 Task: Â Create video slideshow from images.
Action: Mouse moved to (905, 631)
Screenshot: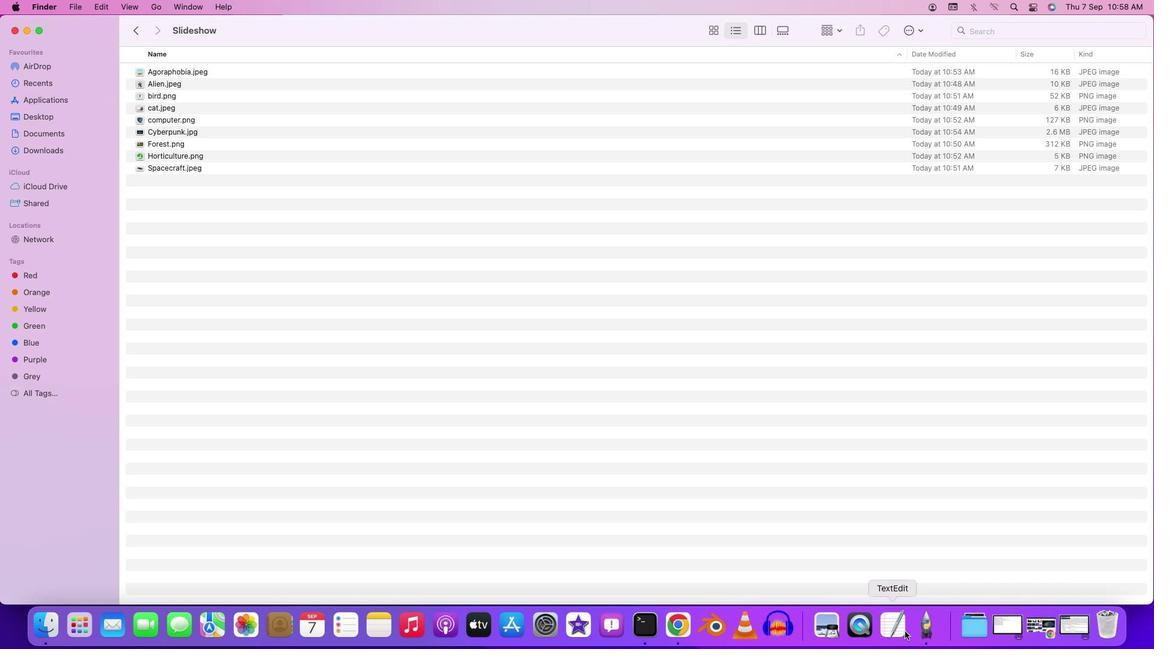 
Action: Mouse pressed left at (905, 631)
Screenshot: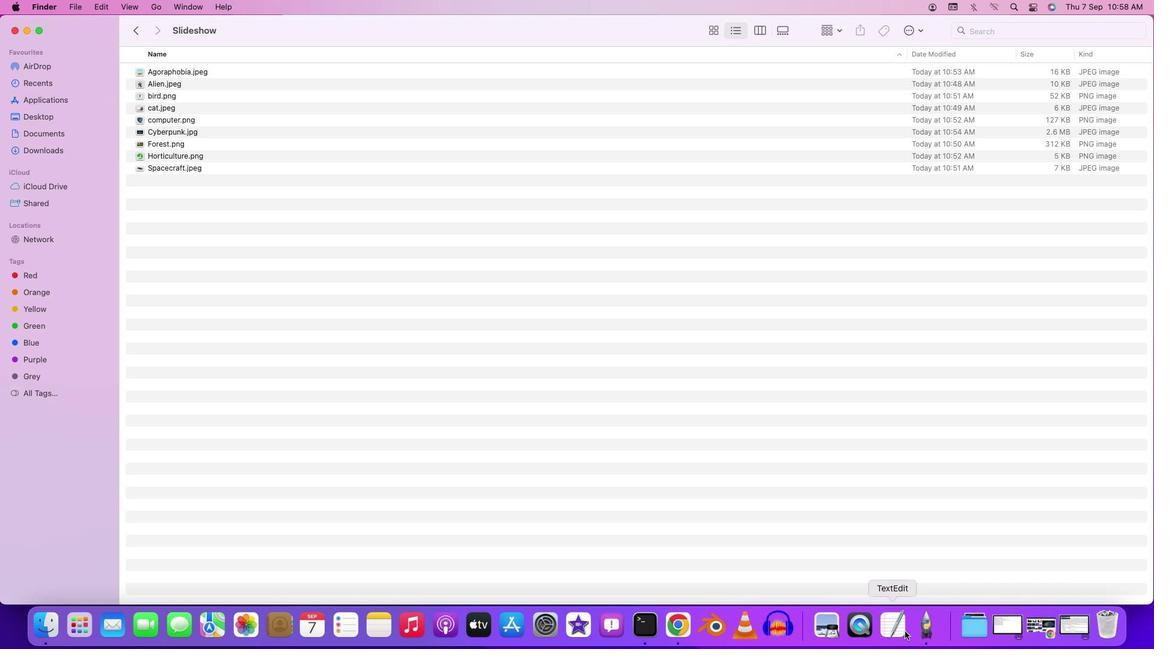 
Action: Mouse moved to (476, 346)
Screenshot: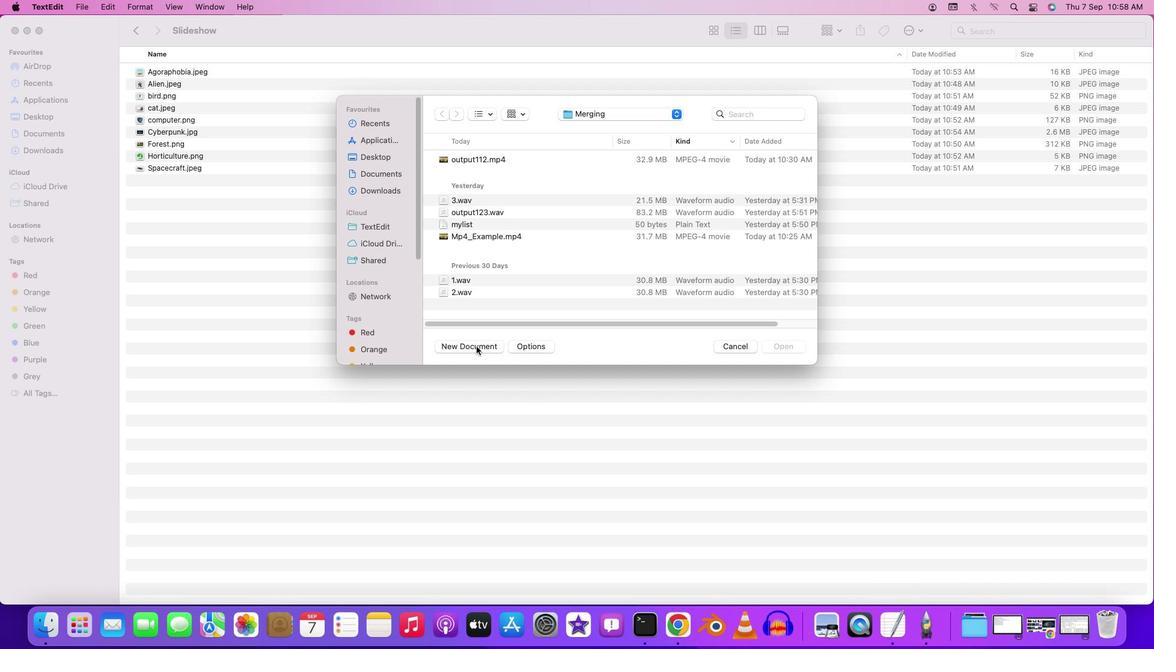 
Action: Mouse pressed left at (476, 346)
Screenshot: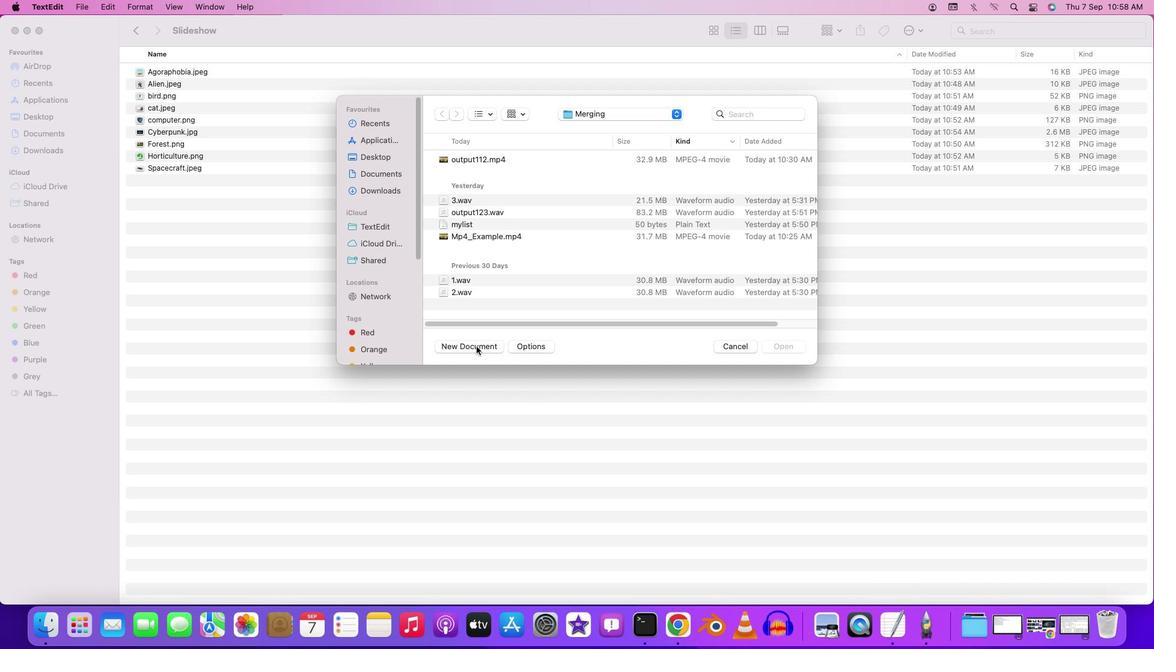 
Action: Mouse moved to (204, 55)
Screenshot: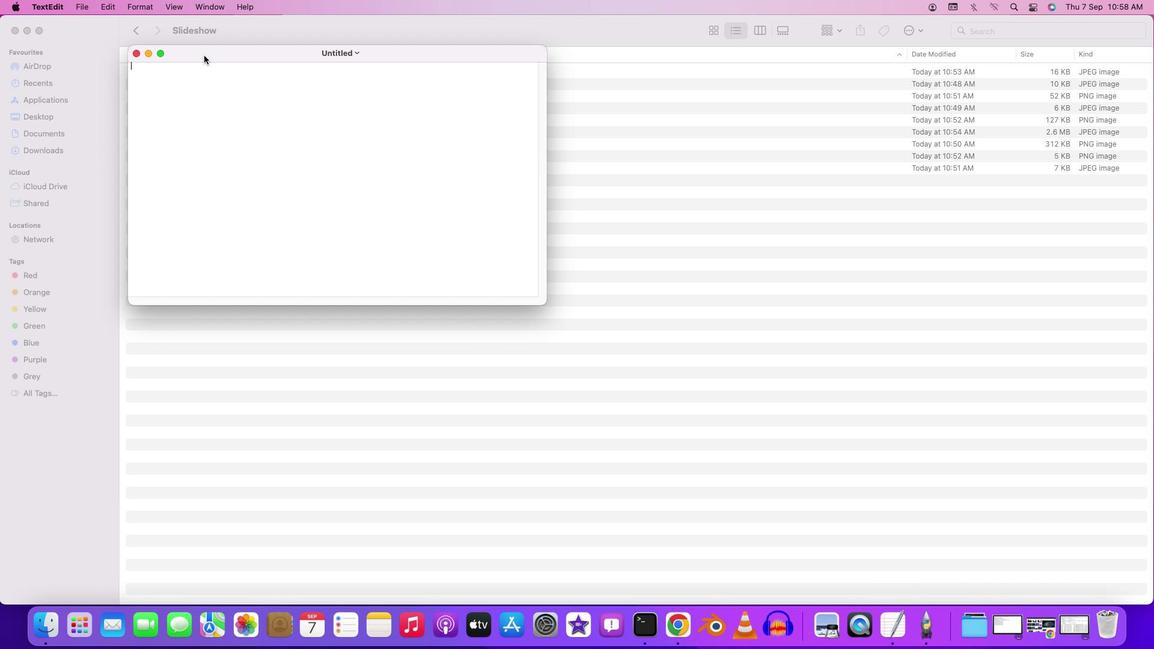 
Action: Mouse pressed left at (204, 55)
Screenshot: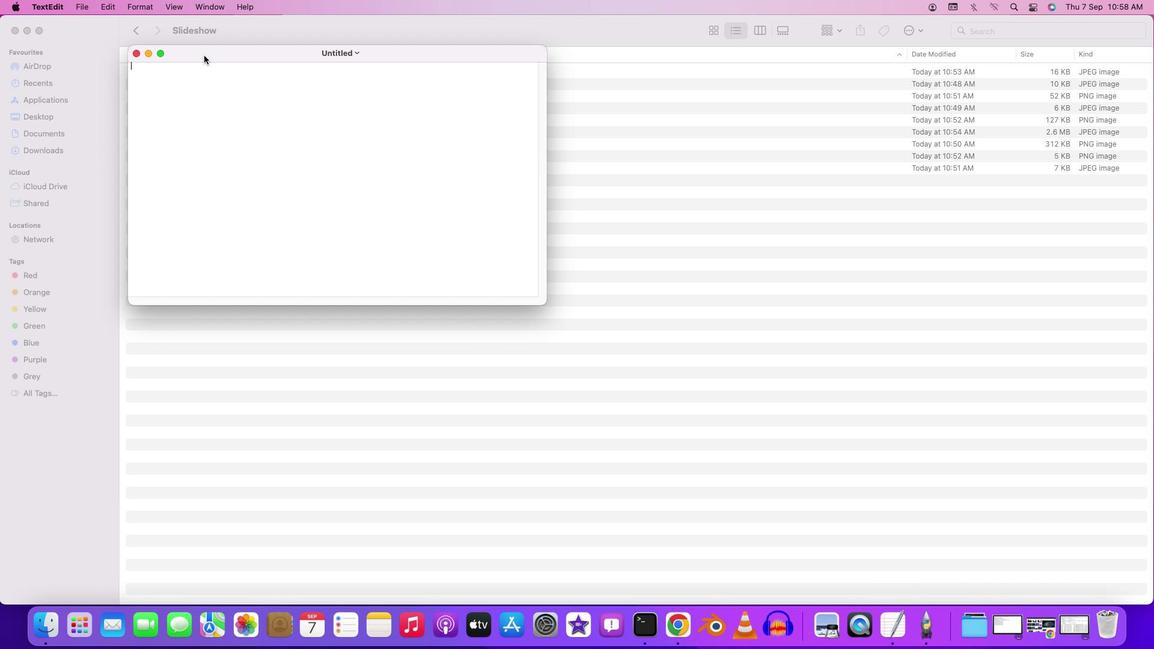 
Action: Mouse moved to (380, 134)
Screenshot: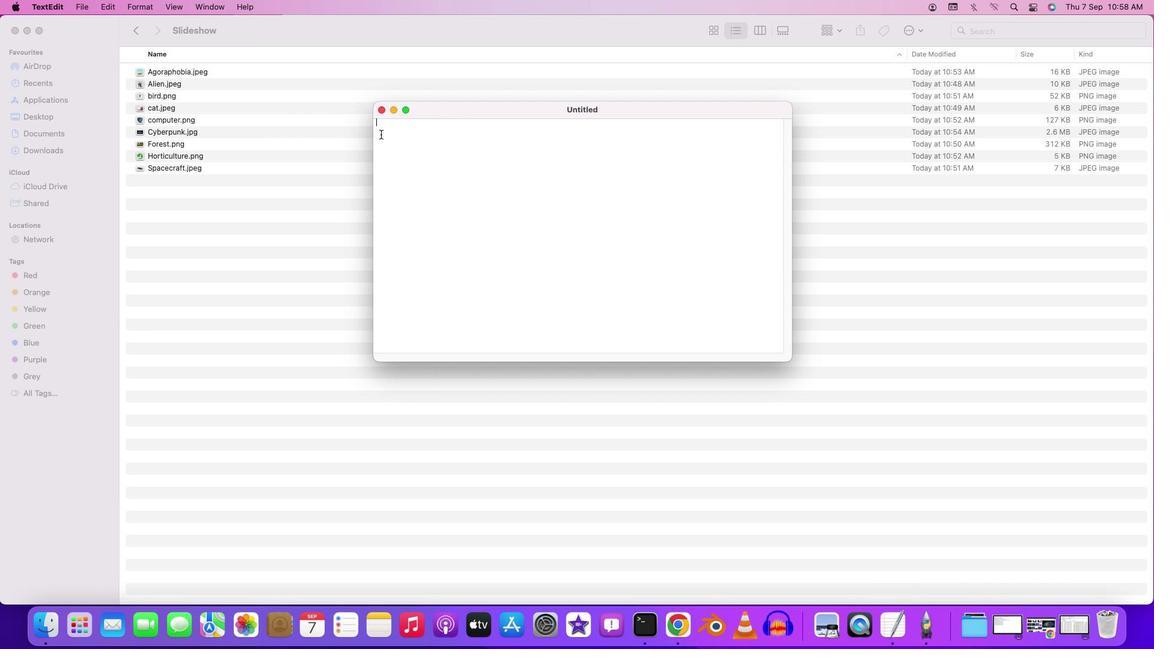 
Action: Key pressed 'f''i''l''e'Key.spaceKey.backspaceKey.backspaceKey.backspaceKey.backspaceKey.backspace'f''i''l''e'Key.rightKey.space"'"Key.shift'A''g''o''r''a''p''h''o''b''i''a''.''j''p''e''g'"'"Key.enter'f'Key.backspace'f''u''r''a''t'Key.backspaceKey.backspaceKey.backspaceKey.backspaceKey.backspace'd''u''r''a''t''i''o''n'Key.space'3'Key.enter'f''i''l''r'Key.backspace'e'Key.rightKey.space"'"Key.shift'A''l''i''e''n''.''j''p''e''g'Key.enter'd''u''r''a''t''i''o''n'Key.rightKey.space'2'Key.upKey.leftKey.upKey.leftKey.leftKey.leftKey.leftKey.leftKey.leftKey.leftKey.leftKey.backspace'd'Key.downKey.rightKey.rightKey.downKey.downKey.rightKey.rightKey.enter'b''i''r''d''.''p'Key.backspaceKey.backspaceKey.backspaceKey.backspaceKey.backspaceKey.backspace'b''i''r''d'Key.right'.''p''n''g'Key.enter'd''u''r''a''t''i''o''n''1'Key.backspaceKey.space'1'Key.enter'c''a''t''.''j''p''e''g'Key.enter'd''u''r''a''t''i''o''n'Key.rightKey.space'4'Key.enter'c''o''m''p''u''t''e''r''.''p''n''g'Key.enter'd''u''r''a''t''i''o''n'Key.space'3'Key.enterKey.shift'C''y''b''e''r''p''u''n''k''.''j''p''g'Key.space'4'Key.enter'd''u''r''a''t''i''o''n'Key.space'3'Key.enterKey.shift'F''o''r''e''s''t''.''p''n''g'Key.space'1'Key.enterKey.backspaceKey.backspaceKey.enter'd''u''r''a''t''i''o''n'Key.space'1'Key.enterKey.shift'h'Key.backspaceKey.shift'H''o''r''t''i''c''u''l''t''u''r''e''.''p''n''g'Key.enter'd''u''r''a''t''i''o''n'Key.space'3'Key.enterKey.shift'S''p''a''c''e''c''r''a''f''t''.''j''p''e''g'Key.enterKey.upKey.rightKey.backspace's'Key.upKey.backspace'd'Key.upKey.backspace'h'Key.upKey.backspace'd'Key.upKey.backspace'f'Key.upKey.backspace'd'Key.upKey.backspace'c'Key.upKey.backspace'd'Key.upKey.backspace'c'Key.upKey.upKey.backspace'c'Key.upKey.backspace'd'Key.upKey.rightKey.rightKey.rightKey.rightKey.rightKey.rightKey.downKey.downKey.downKey.downKey.downKey.upKey.upKey.upKey.upKey.upKey.upKey.leftKey.leftKey.leftKey.leftKey.leftKey.leftKey.leftKey.spaceKey.left'f''i''l''e'Key.rightKey.downKey.upKey.backspaceKey.backspaceKey.backspaceKey.backspaceKey.backspaceKey.down'f''i''l''e'Key.rightKey.leftKey.spaceKey.downKey.downKey.leftKey.leftKey.leftKey.leftKey.left'f''i''l''e'Key.rightKey.leftKey.spaceKey.downKey.downKey.leftKey.leftKey.leftKey.leftKey.left'f''i''l''e'Key.rightKey.leftKey.spaceKey.downKey.downKey.leftKey.leftKey.leftKey.leftKey.left'f''i''l''e'Key.rightKey.leftKey.spaceKey.downKey.leftKey.downKey.leftKey.leftKey.leftKey.left'f''i''l''e'Key.rightKey.leftKey.spaceKey.downKey.downKey.leftKey.leftKey.leftKey.leftKey.left'f''i''l''e'Key.rightKey.leftKey.spaceKey.downKey.downKey.leftKey.leftKey.leftKey.leftKey.left'f''i''l''e'Key.spaceKey.leftKey.leftKey.leftKey.leftKey.backspace'f'Key.rightKey.rightKey.rightKey.backspaceKey.backspaceKey.backspace'i''l''e'Key.rightKey.upKey.upKey.upKey.upKey.upKey.upKey.upKey.upKey.upKey.upKey.upKey.up"'"Key.rightKey.rightKey.rightKey.rightKey.rightKey.rightKey.rightKey.right"'"Key.downKey.downKey.leftKey.leftKey.leftKey.leftKey.left"'"Key.rightKey.rightKey.rightKey.rightKey.rightKey.rightKey.rightKey.right"'"Key.downKey.downKey.downKey.leftKey.leftKey.leftKey.leftKey.upKey.left"'"Key.rightKey.rightKey.rightKey.rightKey.rightKey.rightKey.rightKey.rightKey.rightKey.rightKey.rightKey.rightKey.right"'"Key.backspaceKey.left"'"Key.downKey.downKey.leftKey.leftKey.leftKey.leftKey.left"'"Key.rightKey.rightKey.rightKey.rightKey.rightKey.rightKey.rightKey.rightKey.rightKey.rightKey.rightKey.rightKey.right"'"Key.rightKey.rightKey.backspaceKey.downKey.upKey.rightKey.rightKey.rightKey.rightKey.rightKey.rightKey.rightKey.rightKey.rightKey.rightKey.rightKey.rightKey.rightKey.leftKey.leftKey.backspaceKey.downKey.leftKey.leftKey.leftKey.leftKey.leftKey.down"'"Key.rightKey.rightKey.rightKey.rightKey.rightKey.rightKey.rightKey.rightKey.rightKey.right"'"Key.downKey.downKey.leftKey.leftKey.leftKey.leftKey.leftKey.leftKey.right"'"Key.rightKey.rightKey.rightKey.rightKey.rightKey.rightKey.rightKey.rightKey.rightKey.rightKey.rightKey.rightKey.rightKey.rightKey.rightKey.right"'"Key.downKey.downKey.leftKey.leftKey.leftKey.leftKey.left"'"Key.rightKey.rightKey.rightKey.rightKey.rightKey.rightKey.rightKey.rightKey.rightKey.rightKey.rightKey.rightKey.rightKey.rightKey.rightKey.rightKey.left"'"Key.downKey.upKey.rightKey.down'f''i''l''e'Key.rightKey.space"'"'s'Key.backspaceKey.backspaceKey.backspaceKey.backspaceKey.backspaceKey.backspaceKey.backspace'd''u''r''a''t''i''o''n'Key.rightKey.space'5'Key.enter'f''i''l''e'"'"Key.spaceKey.backspaceKey.backspaceKey.backspaceKey.backspaceKey.backspaceKey.backspace'f''i''l''e'Key.rightKey.space"'"'s''p''a''c''e''c''r''a''f''t''.''j''p''e''g'"'"
Screenshot: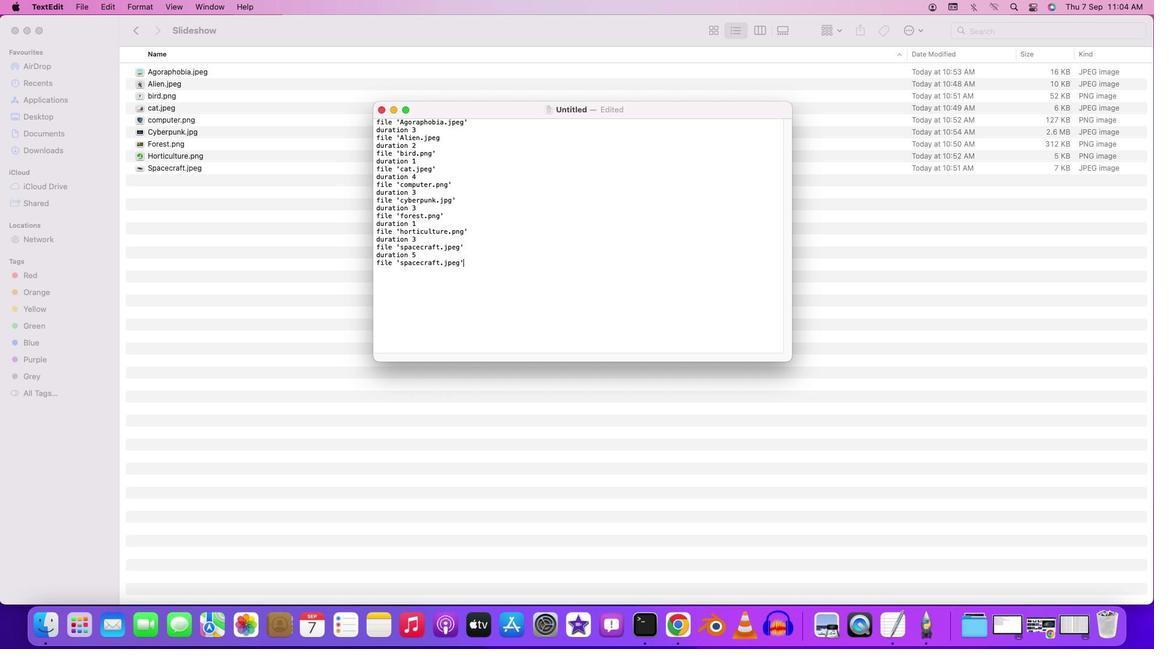 
Action: Mouse moved to (84, 12)
Screenshot: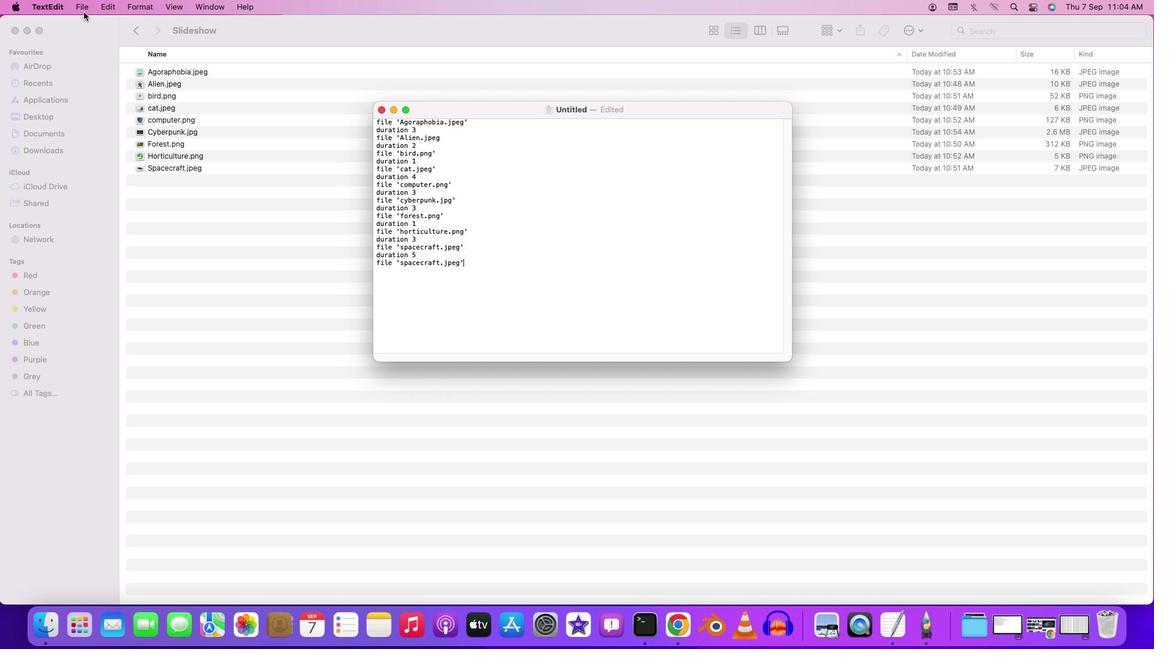 
Action: Mouse pressed left at (84, 12)
Screenshot: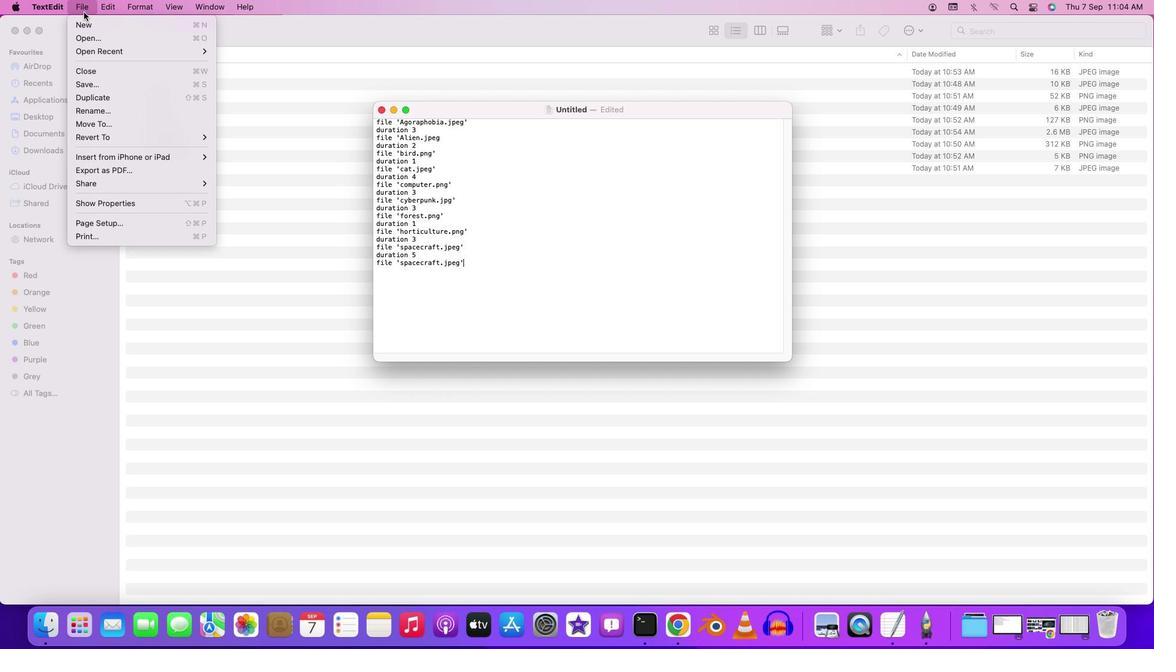 
Action: Mouse moved to (103, 83)
Screenshot: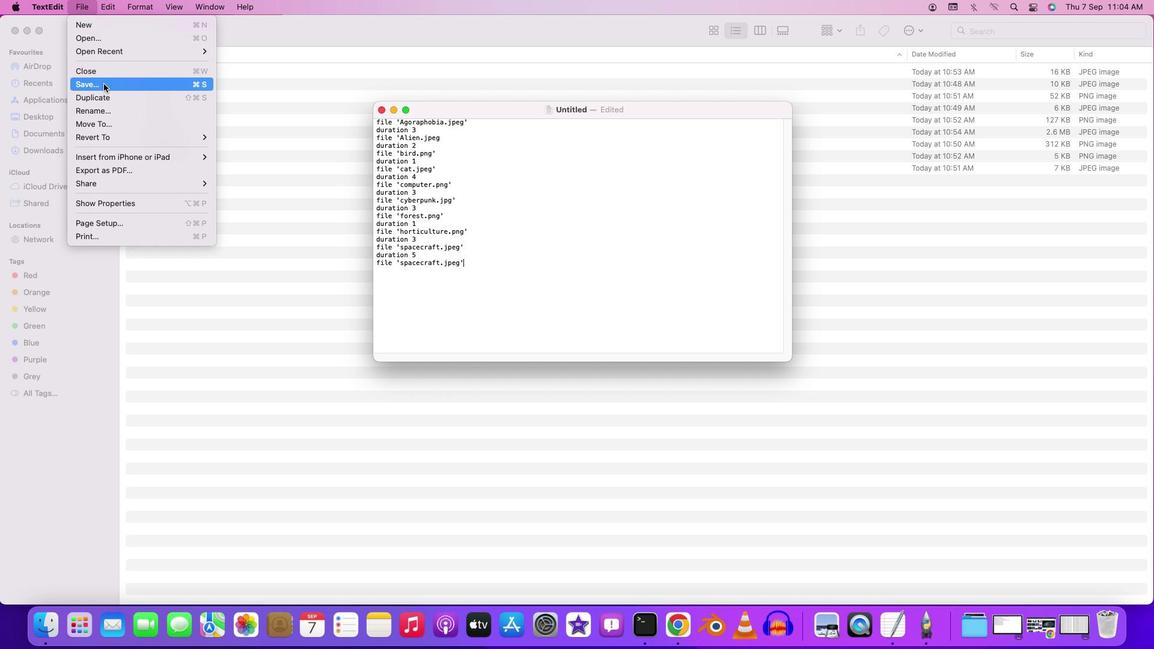 
Action: Mouse pressed left at (103, 83)
Screenshot: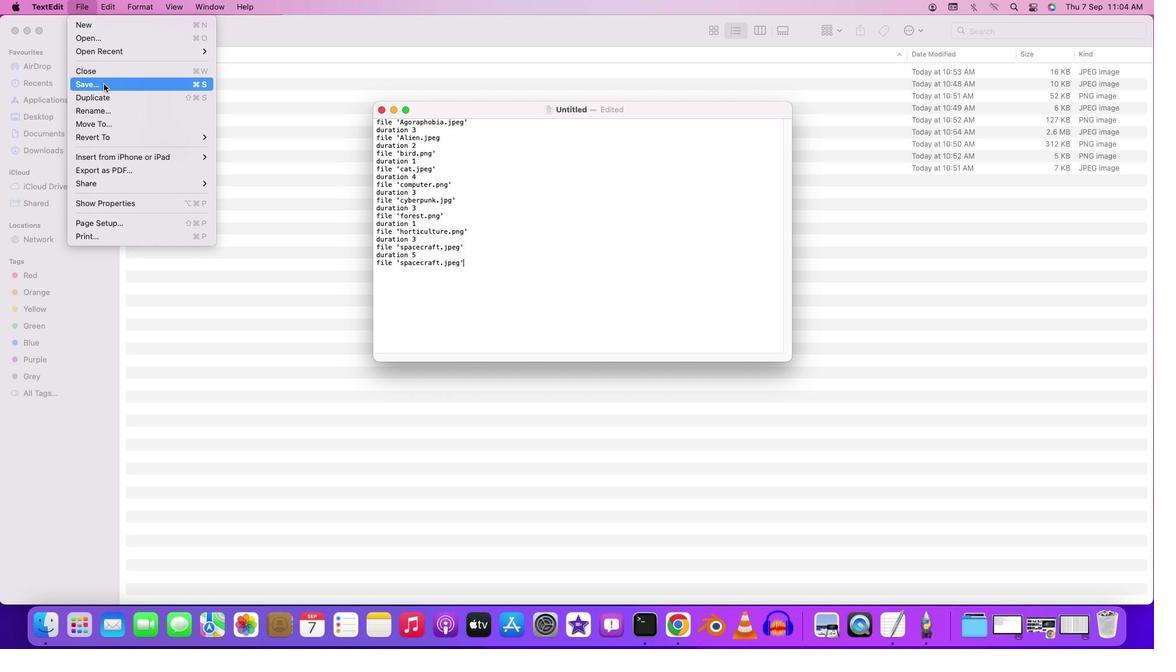 
Action: Mouse moved to (384, 165)
Screenshot: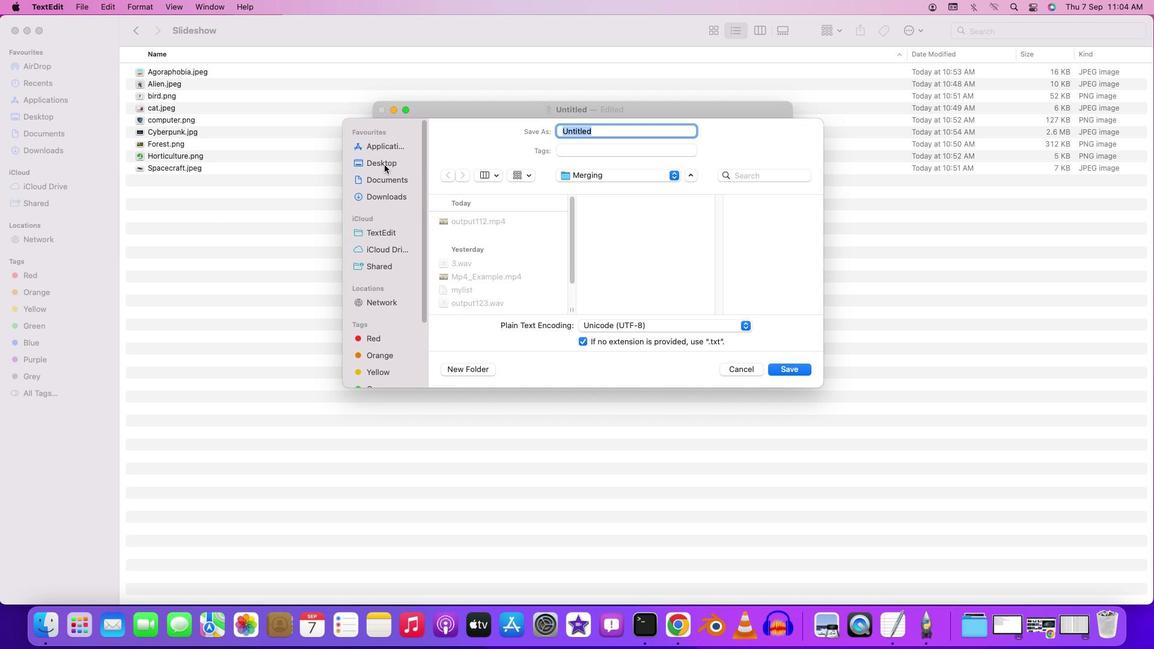 
Action: Mouse pressed left at (384, 165)
Screenshot: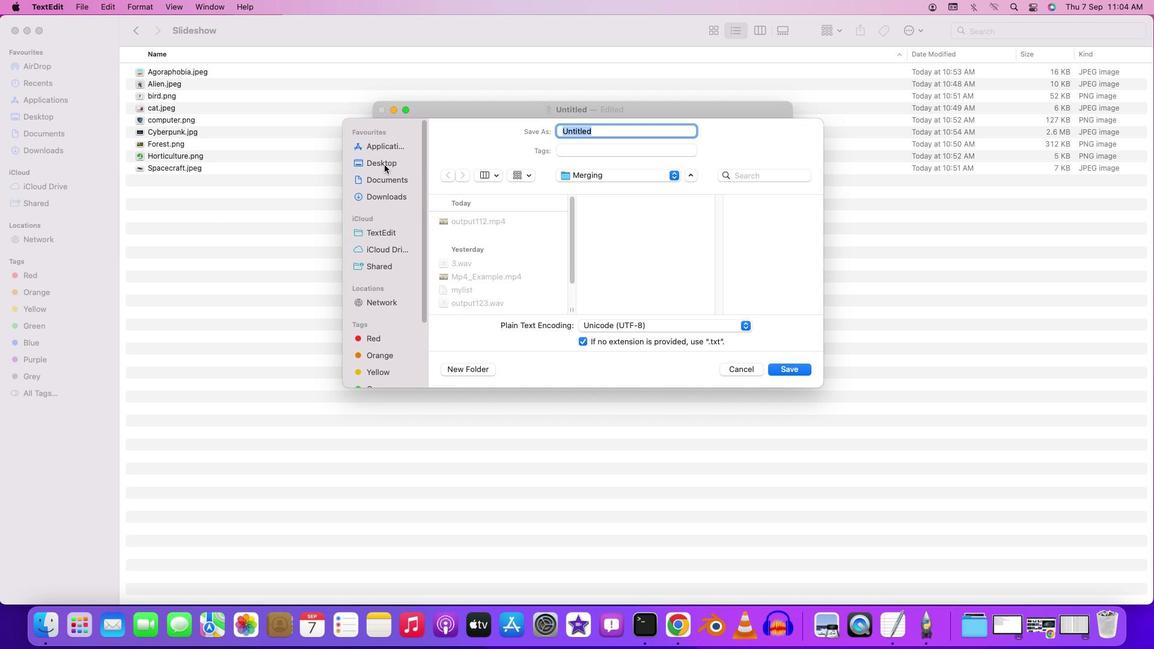 
Action: Mouse moved to (498, 262)
Screenshot: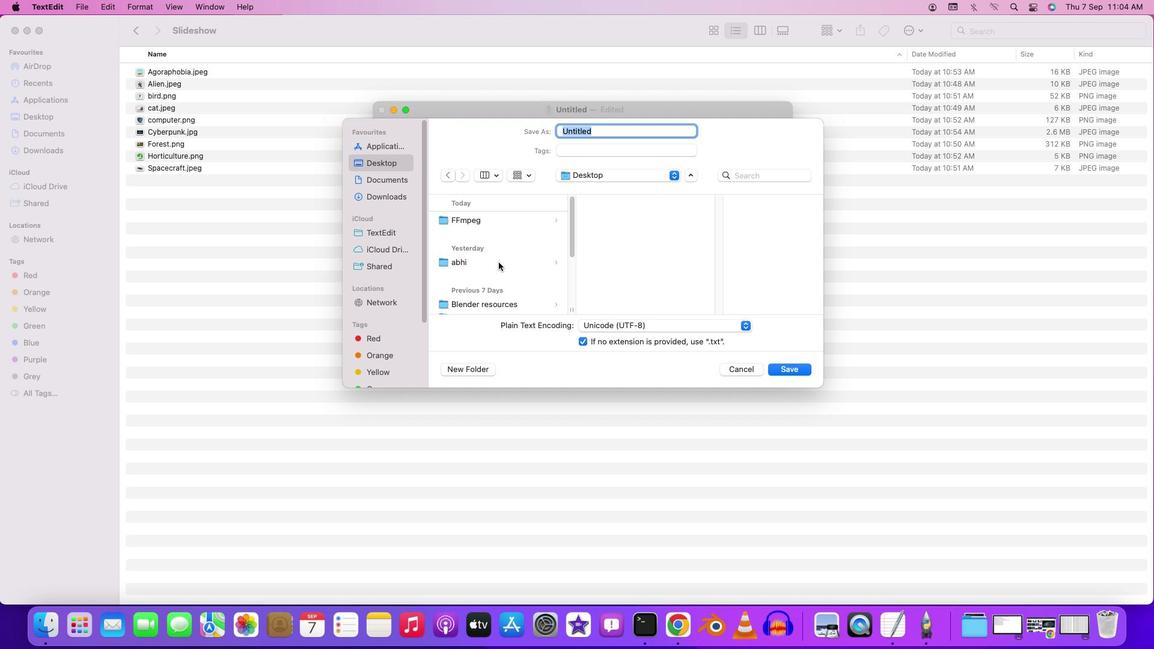 
Action: Mouse scrolled (498, 262) with delta (0, 0)
Screenshot: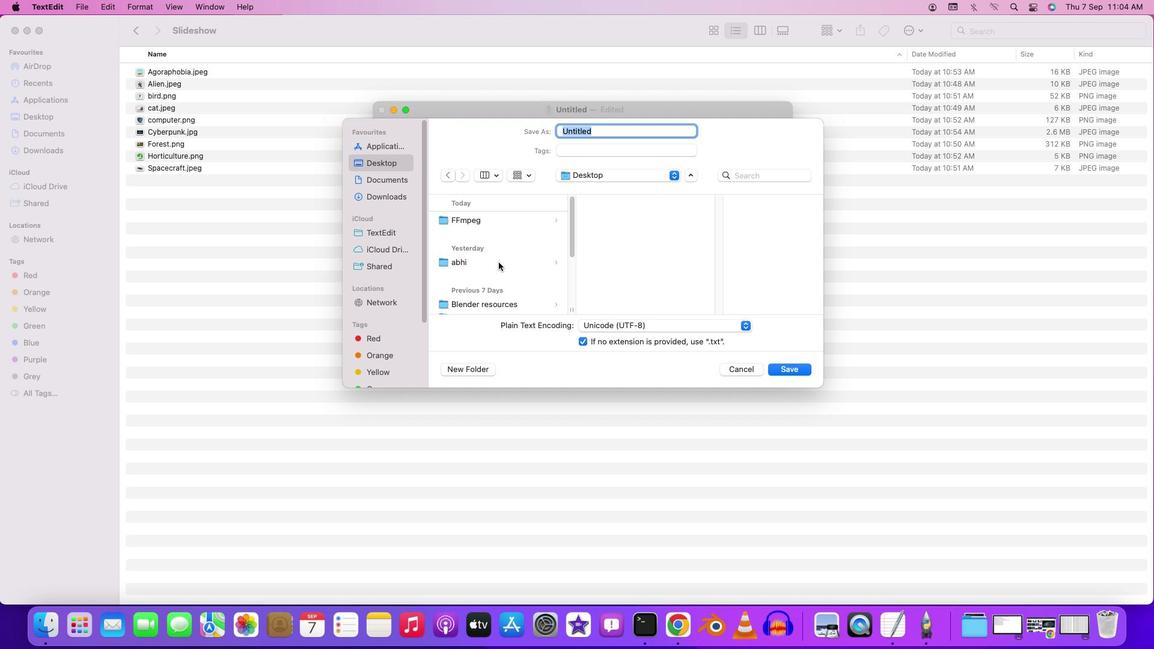 
Action: Mouse moved to (482, 222)
Screenshot: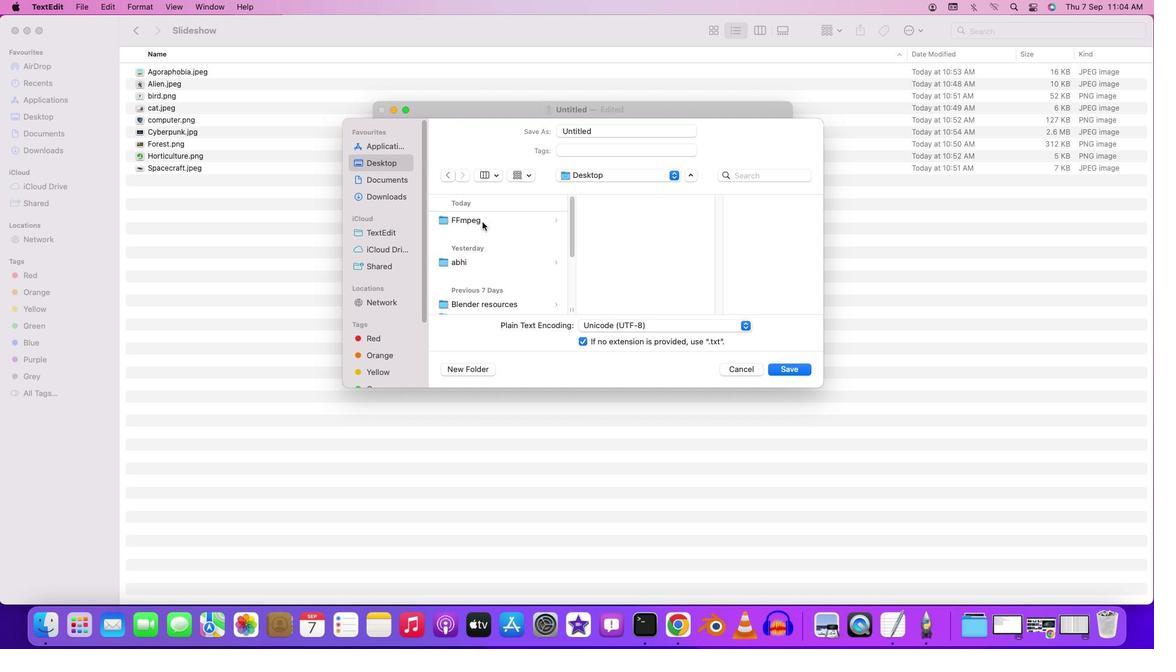 
Action: Mouse pressed left at (482, 222)
Screenshot: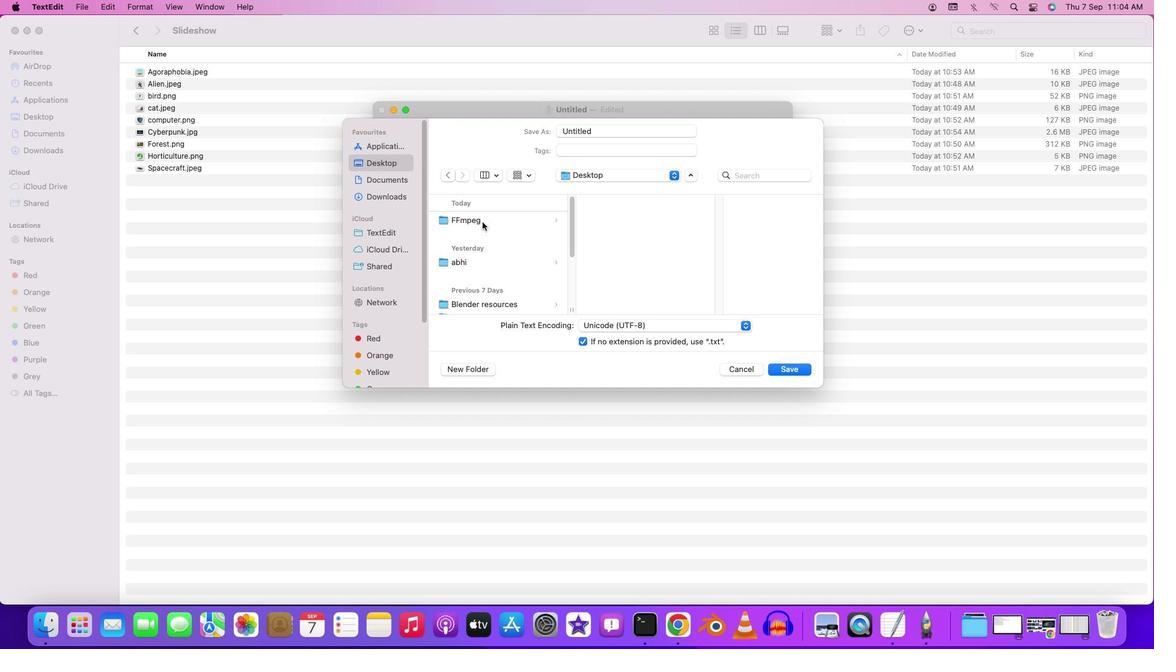 
Action: Mouse pressed left at (482, 222)
Screenshot: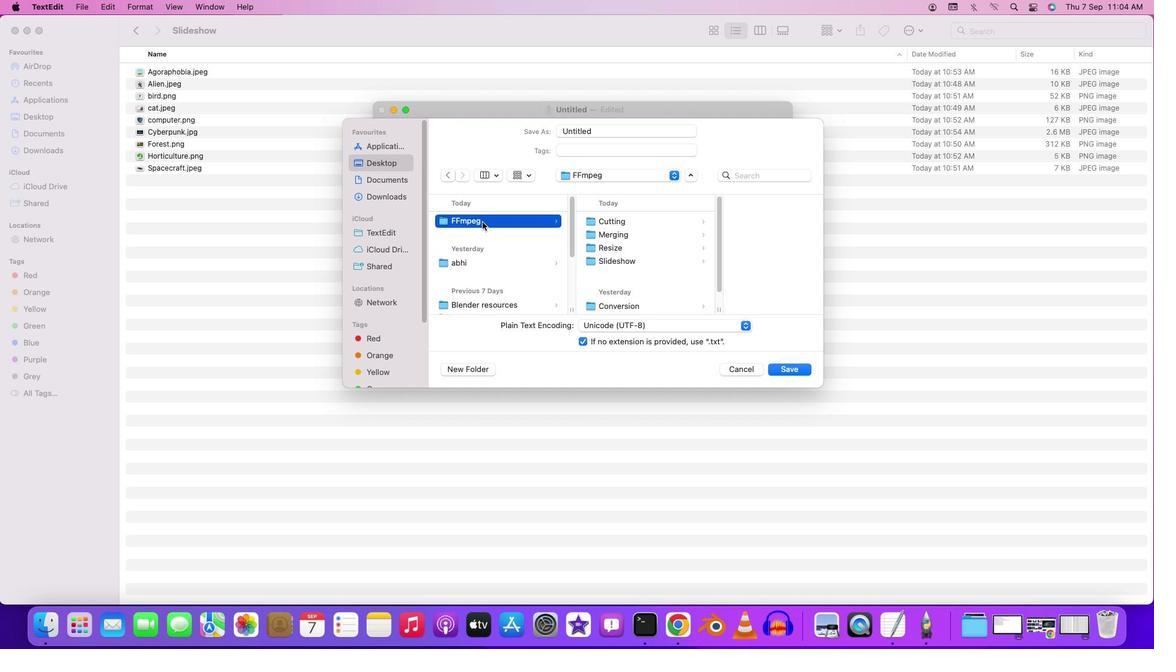 
Action: Mouse moved to (626, 260)
Screenshot: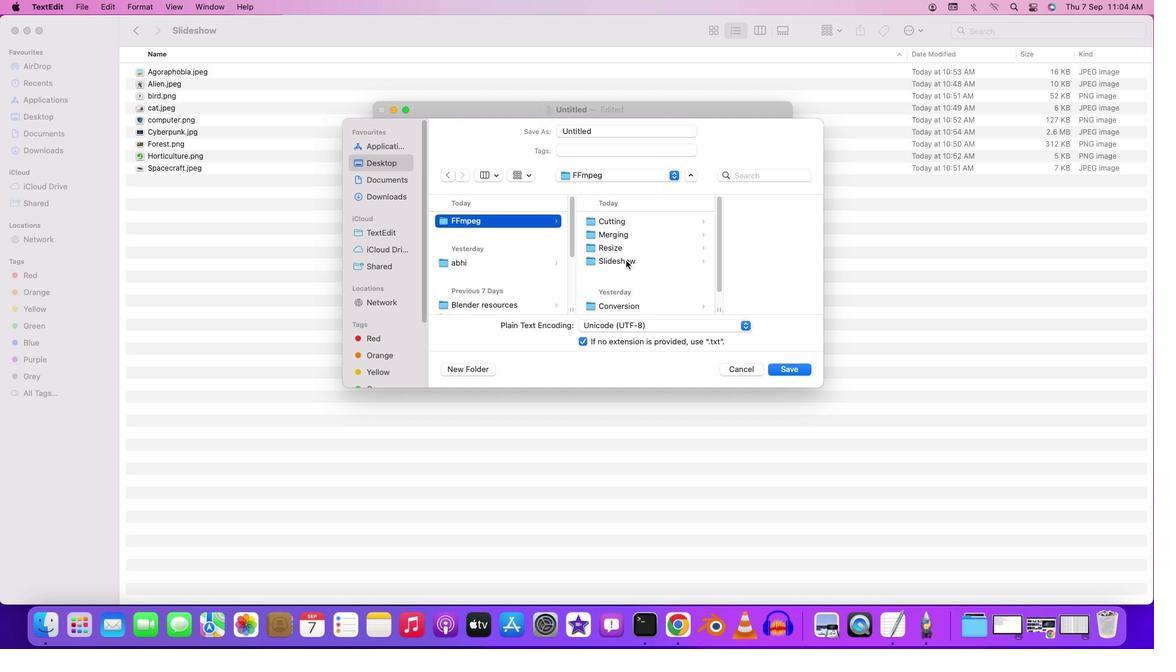 
Action: Mouse pressed left at (626, 260)
Screenshot: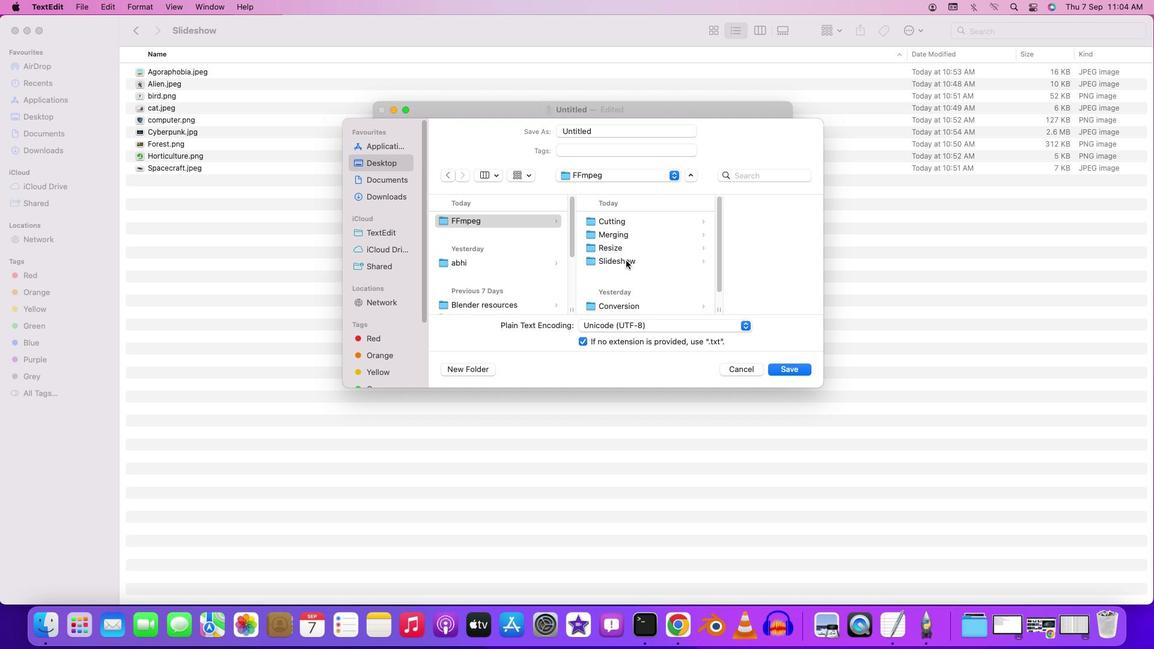 
Action: Mouse pressed left at (626, 260)
Screenshot: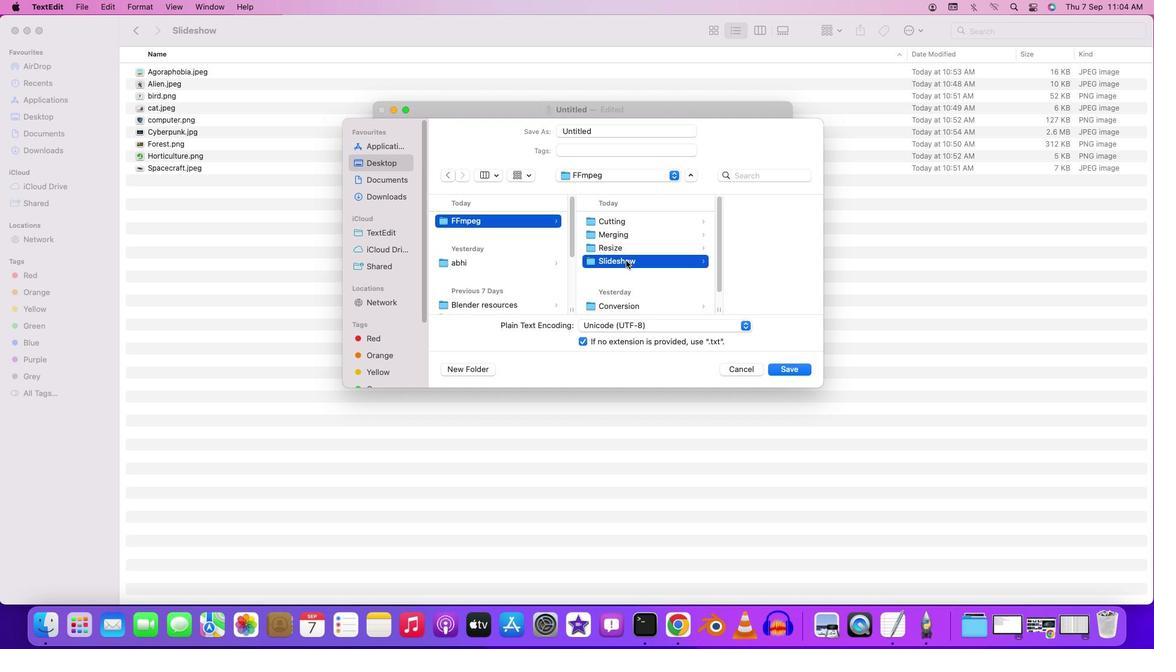 
Action: Mouse moved to (614, 137)
Screenshot: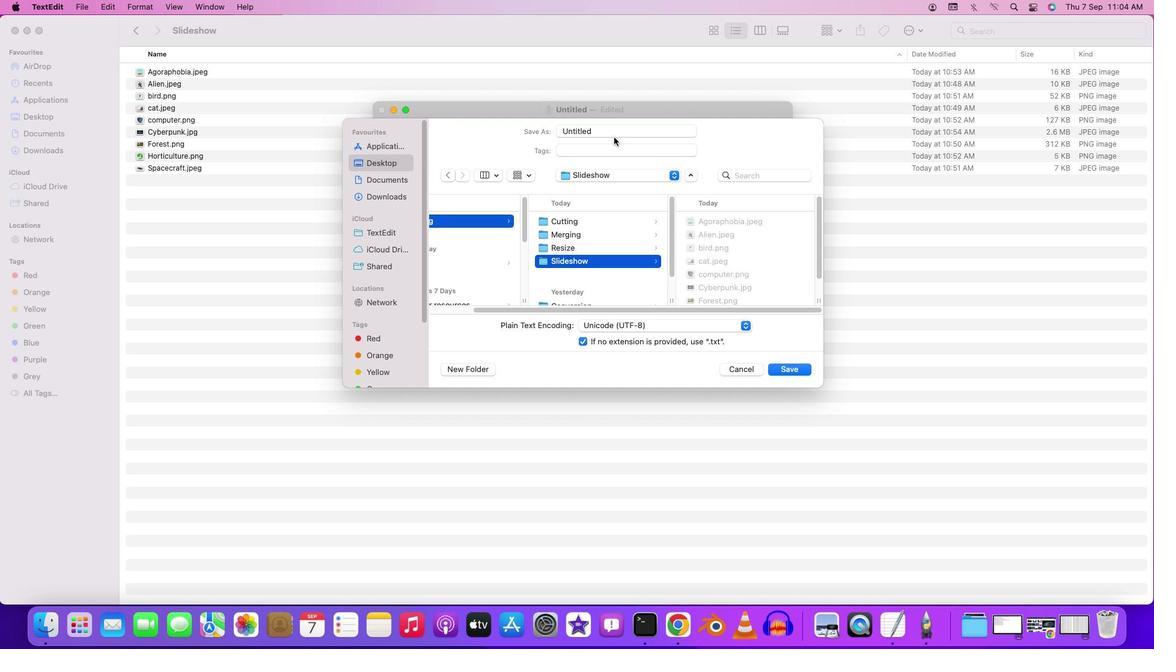
Action: Mouse pressed left at (614, 137)
Screenshot: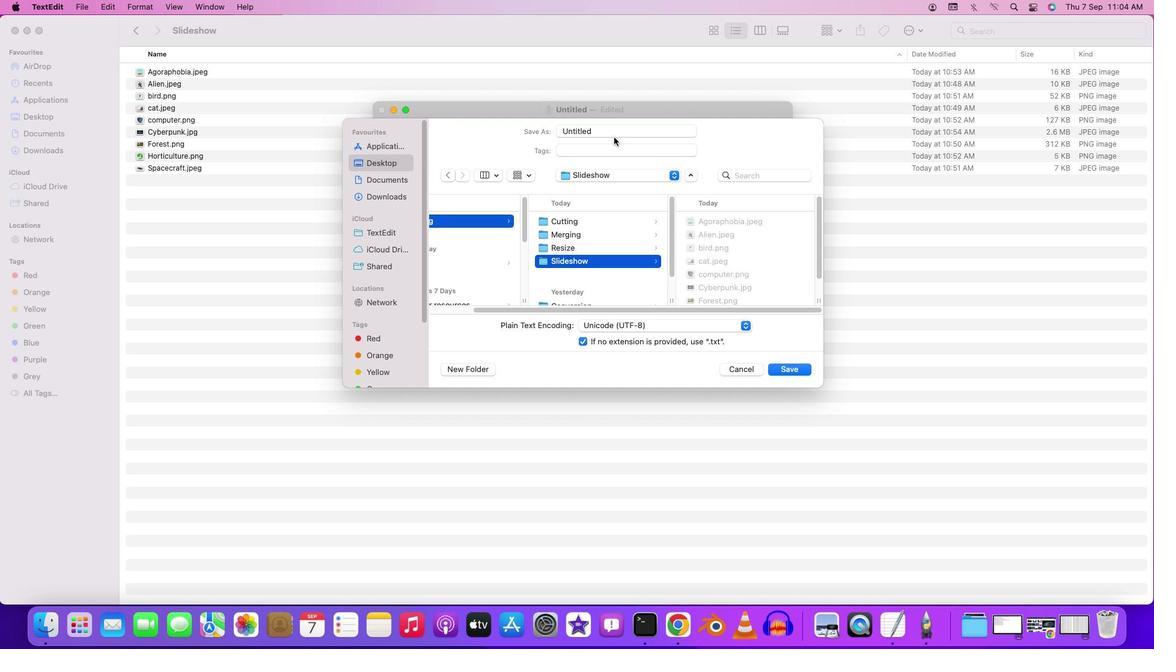 
Action: Mouse moved to (608, 133)
Screenshot: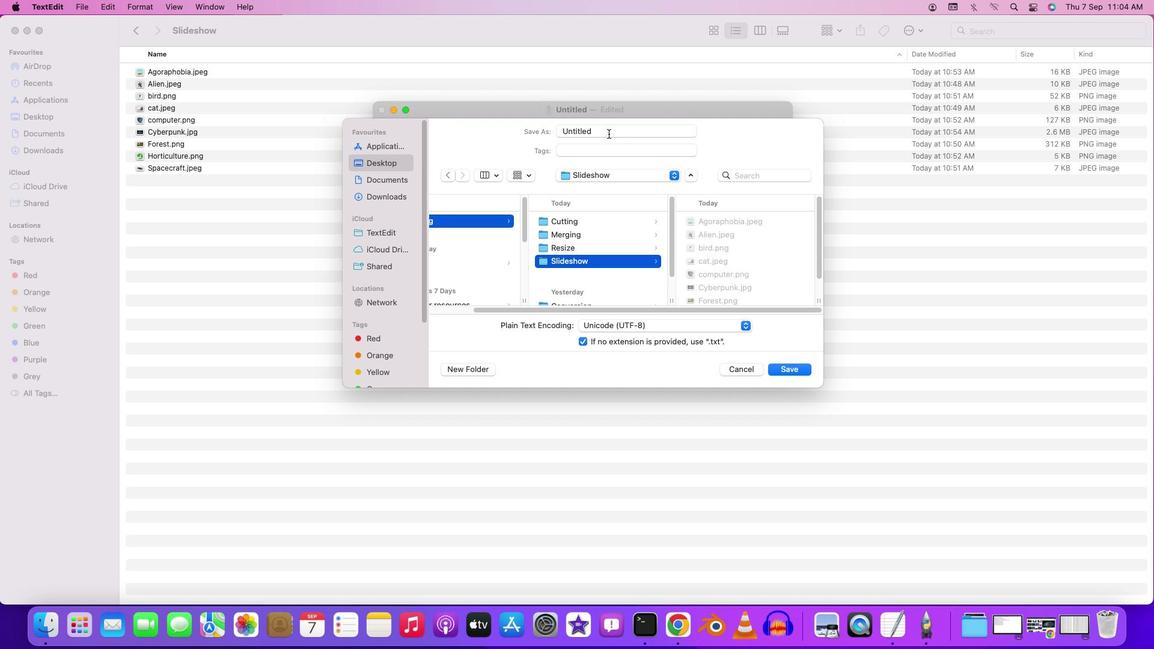 
Action: Mouse pressed left at (608, 133)
Screenshot: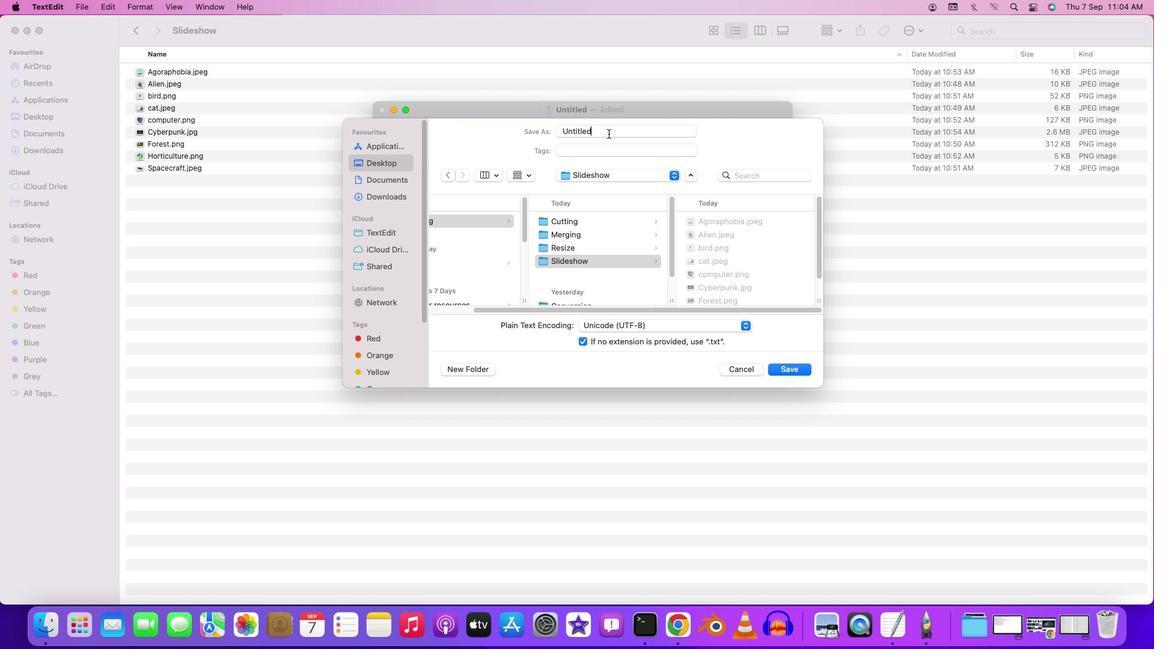
Action: Key pressed Key.backspaceKey.backspaceKey.backspaceKey.backspaceKey.backspaceKey.backspaceKey.backspaceKey.backspaceKey.backspaceKey.backspaceKey.backspaceKey.shift'M''y'Key.shift'L''i''s''t'
Screenshot: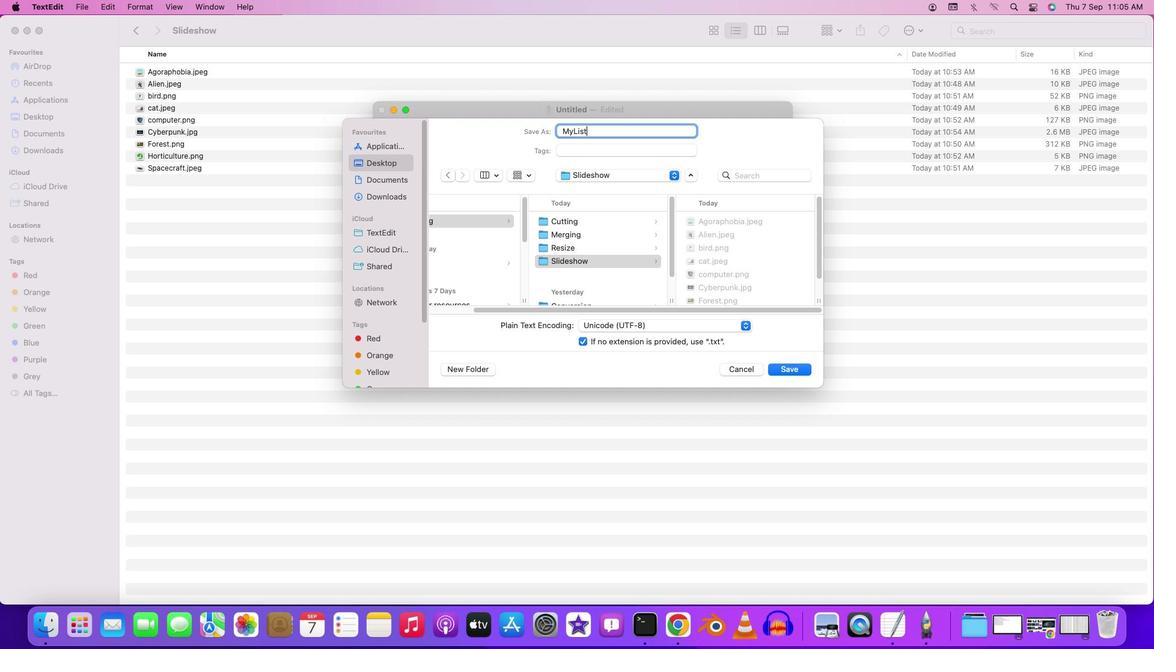 
Action: Mouse moved to (784, 366)
Screenshot: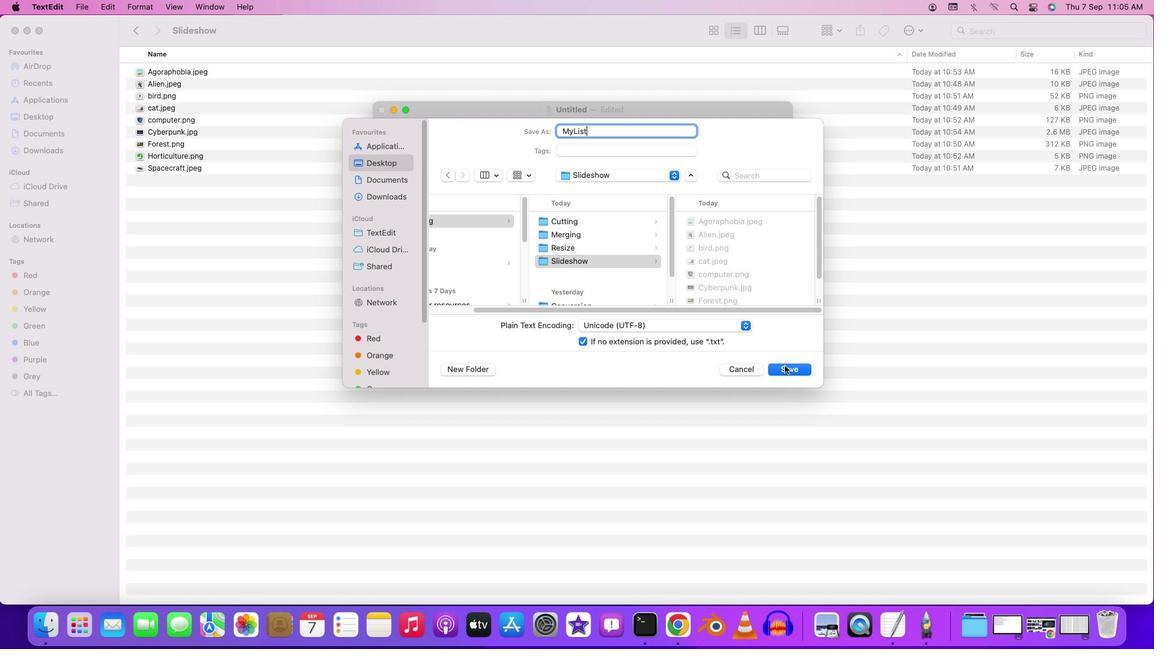 
Action: Mouse pressed left at (784, 366)
Screenshot: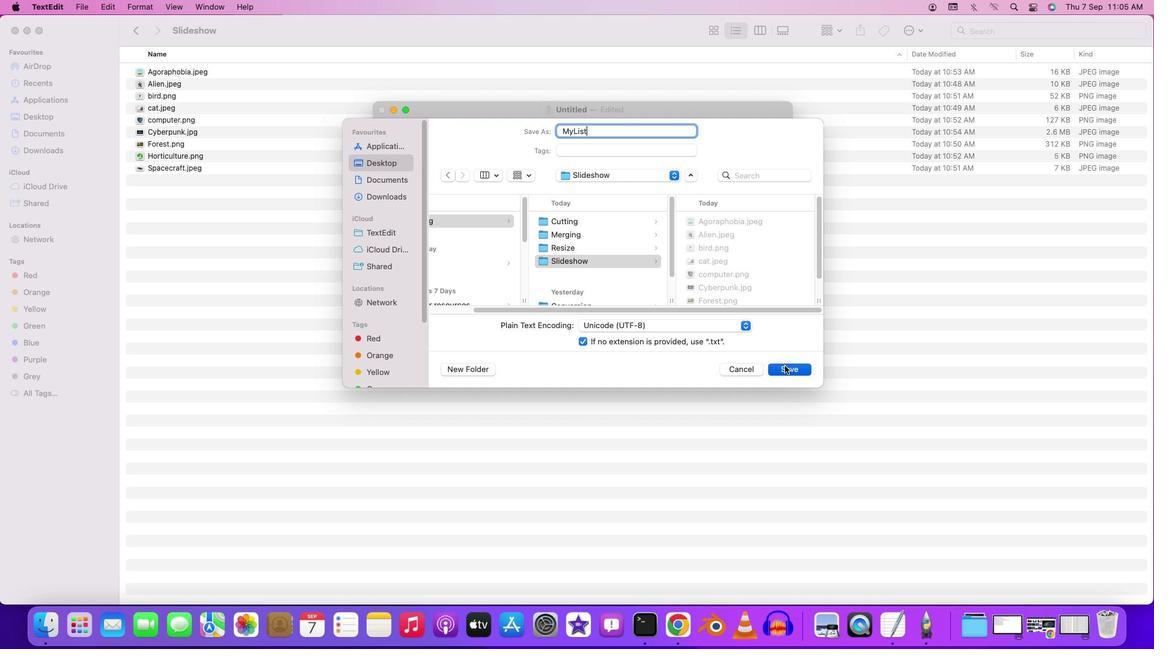 
Action: Mouse moved to (379, 109)
Screenshot: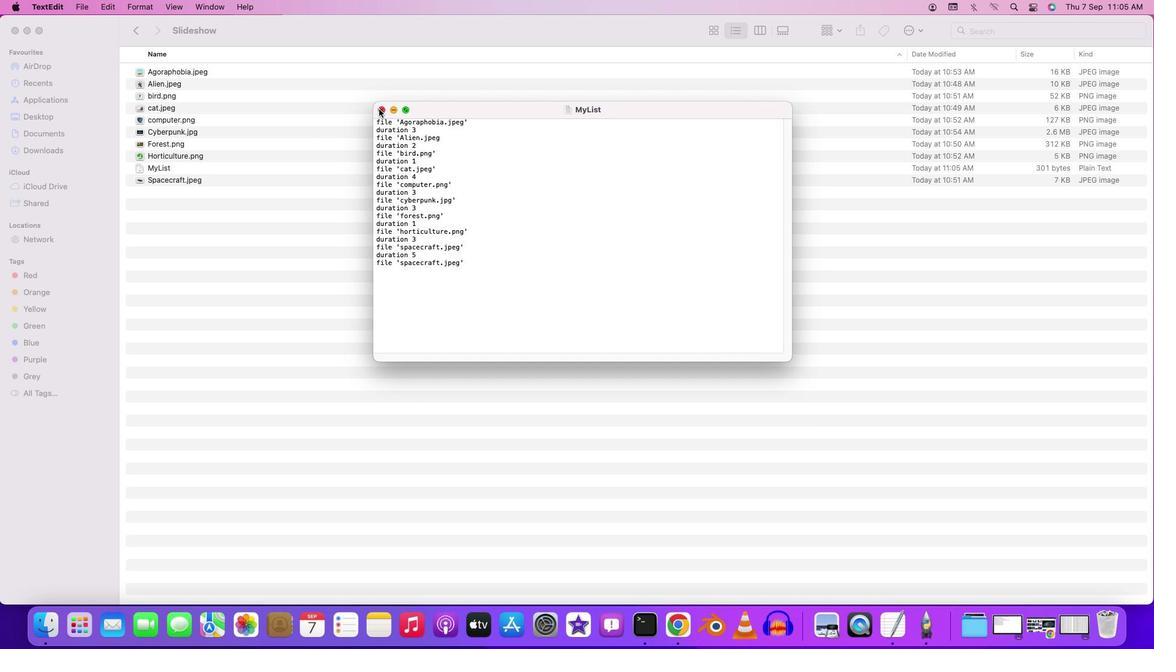 
Action: Mouse pressed left at (379, 109)
Screenshot: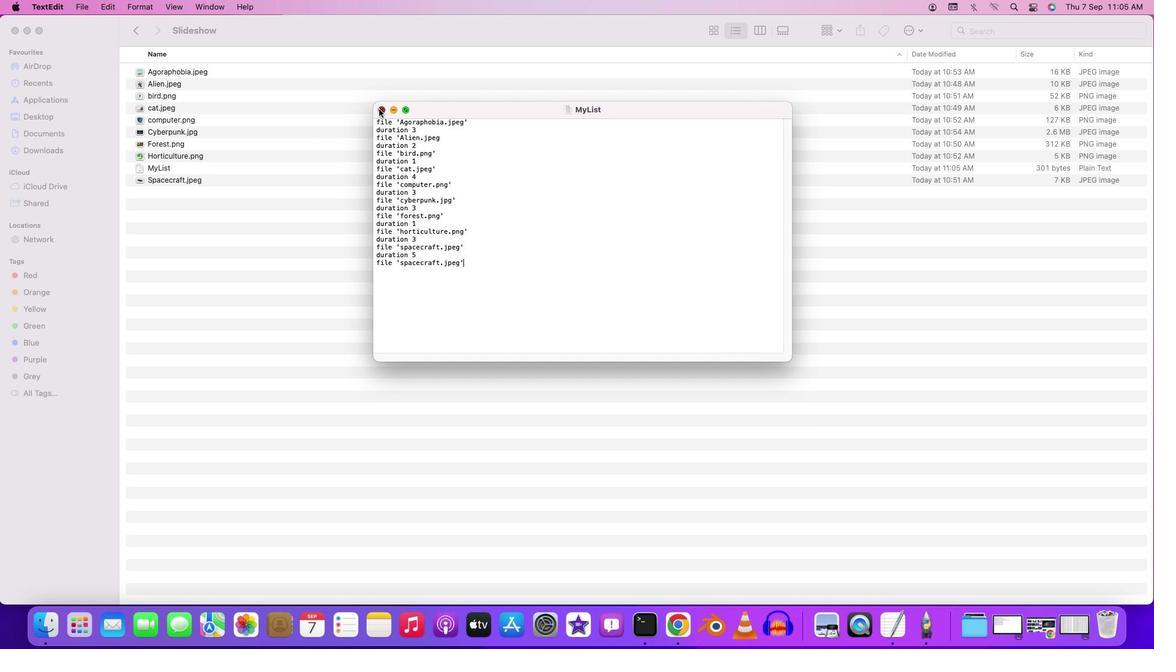 
Action: Mouse moved to (460, 370)
Screenshot: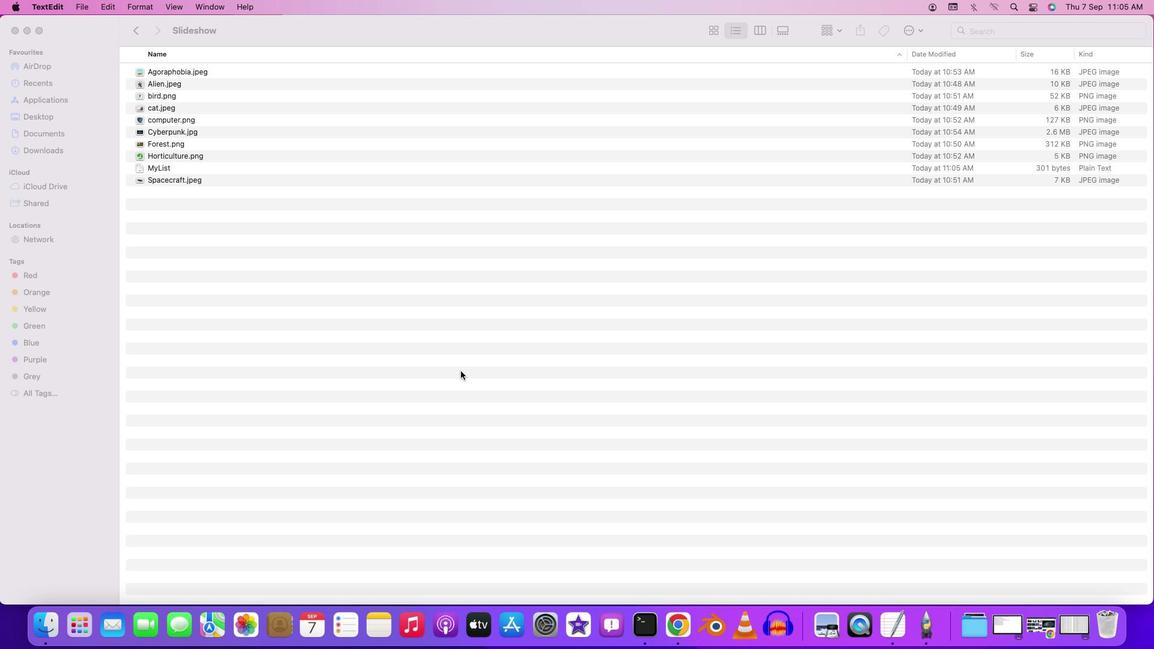 
Action: Mouse pressed left at (460, 370)
Screenshot: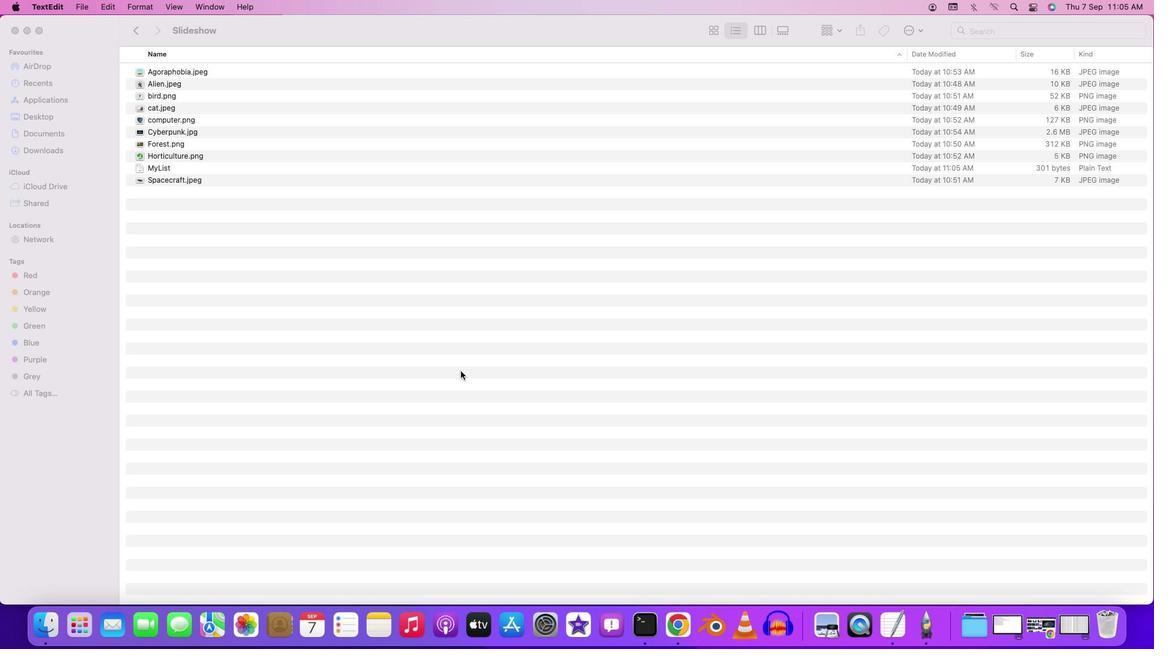 
Action: Mouse moved to (647, 616)
Screenshot: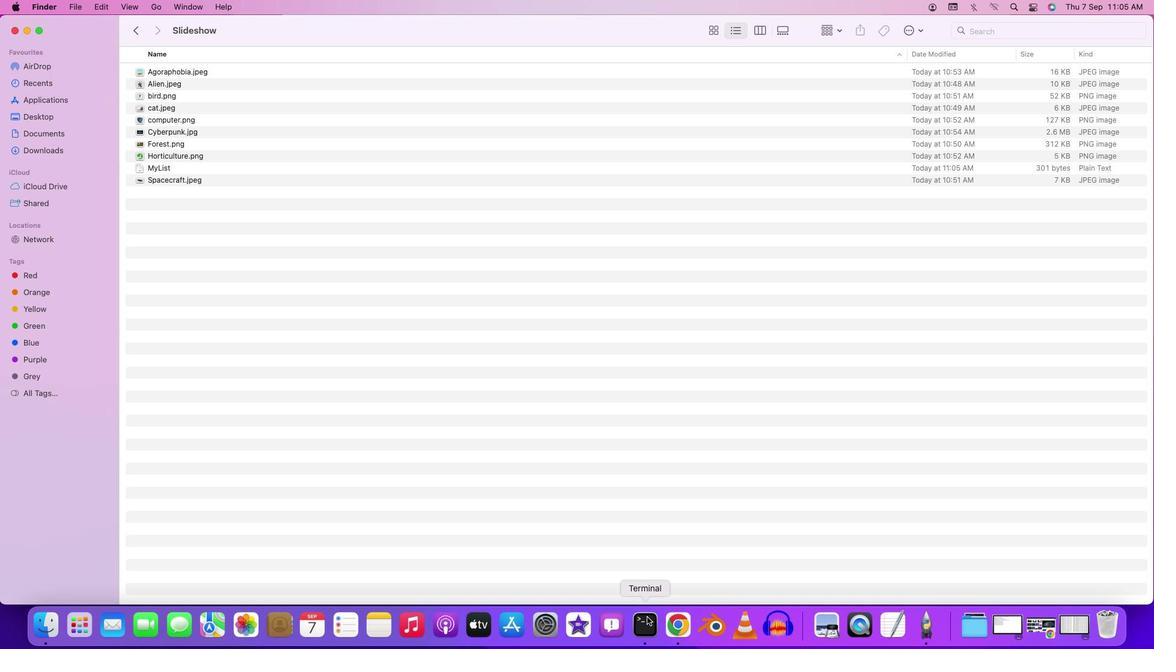 
Action: Mouse pressed right at (647, 616)
Screenshot: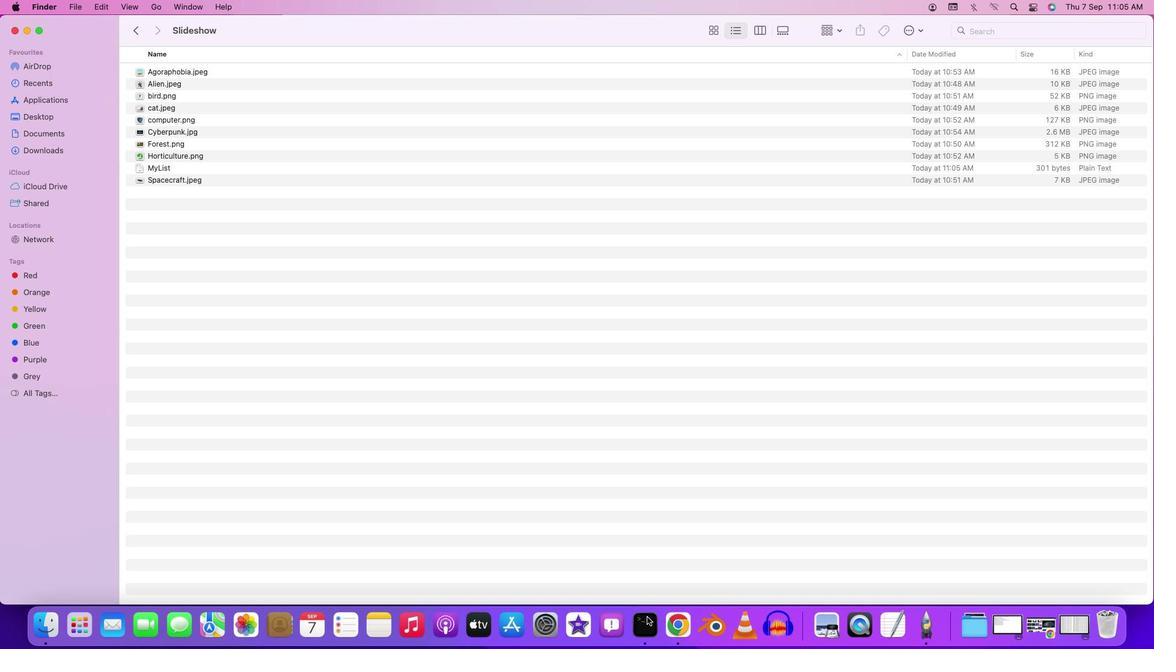 
Action: Mouse moved to (682, 481)
Screenshot: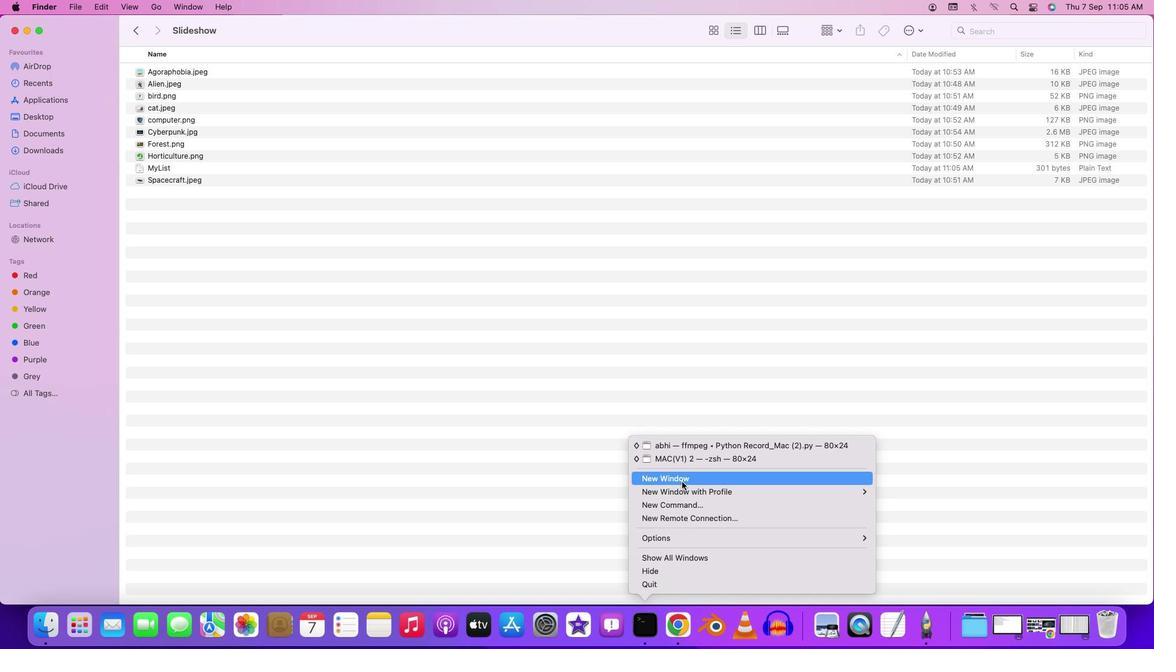 
Action: Mouse pressed left at (682, 481)
Screenshot: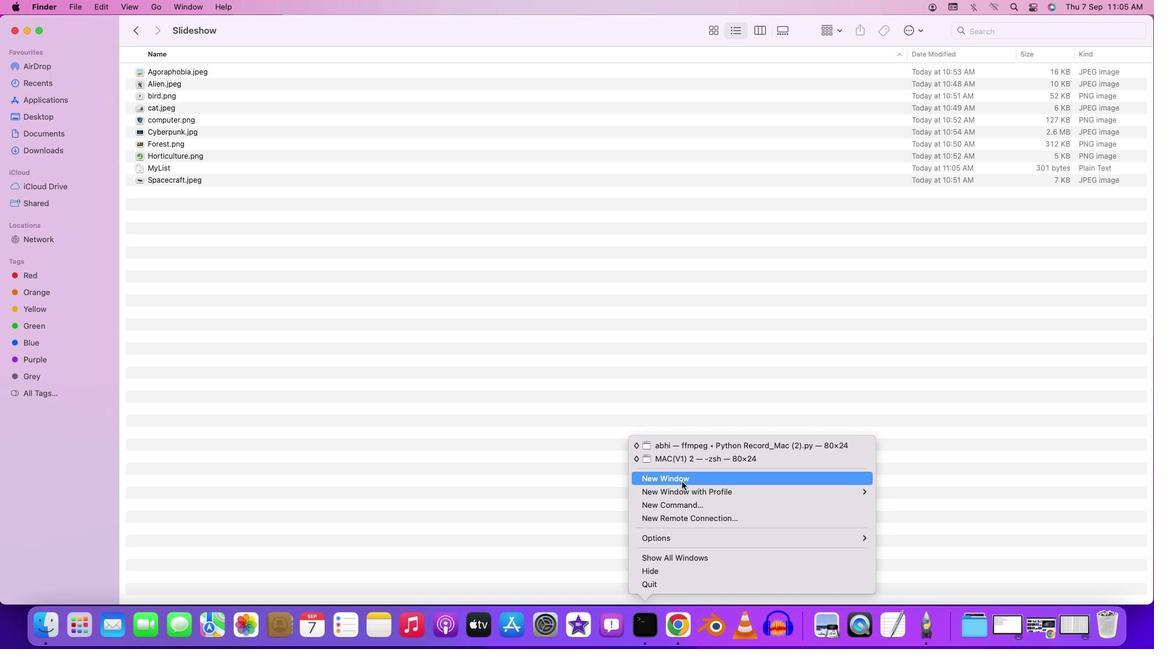 
Action: Mouse moved to (608, 396)
Screenshot: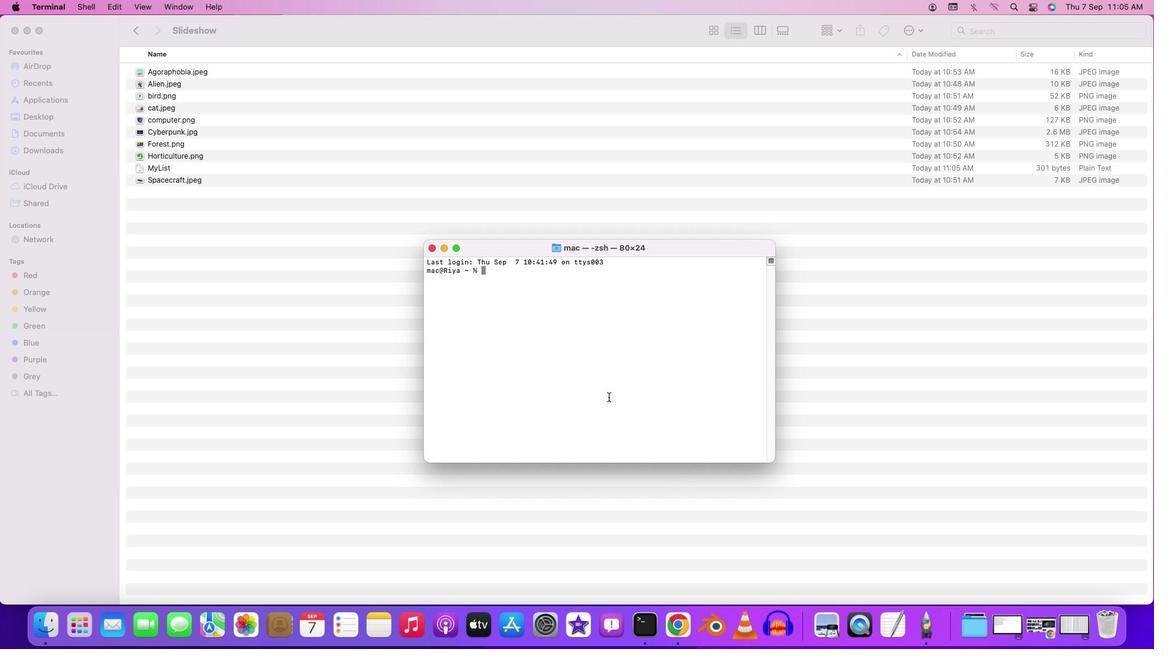 
Action: Key pressed 'c''d'Key.space'd''e''s''k''t''o''p'Key.enter'c''d'Key.space'f''f''m''p''e''g'Key.enter'c''d'Key.spaceKey.shift'S''l''i''d''e''s''h''o''w'Key.enter'f''f''m''p''e''g'Key.space'-''f'Key.space'c''o''n''c''a''t'Key.space'-''i'Key.spaceKey.shift'M''y'Key.shift'L''i''s''t''.''t''x''t'Key.space'-''v''s''y''n''c'Key.space'v''f''r'Key.space'-''p''i''z'Key.shift'_''f''m''t'Key.leftKey.leftKey.leftKey.leftKey.backspace'x'Key.rightKey.rightKey.rightKey.rightKey.leftKey.leftKey.rightKey.rightKey.leftKey.leftKey.leftKey.leftKey.leftKey.leftKey.leftKey.leftKey.leftKey.rightKey.rightKey.rightKey.rightKey.rightKey.rightKey.rightKey.rightKey.rightKey.space'o''u''t''p''u''t''1''2''3''.''m''p''y'Key.upKey.rightKey.leftKey.down
Screenshot: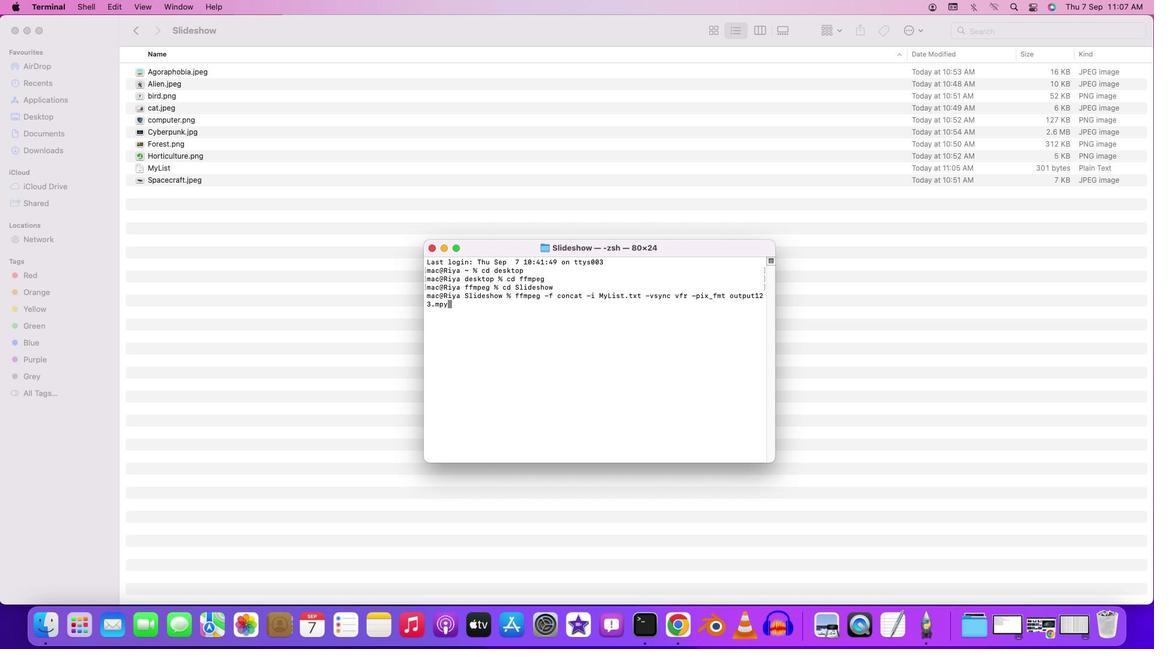 
Action: Mouse moved to (522, 311)
Screenshot: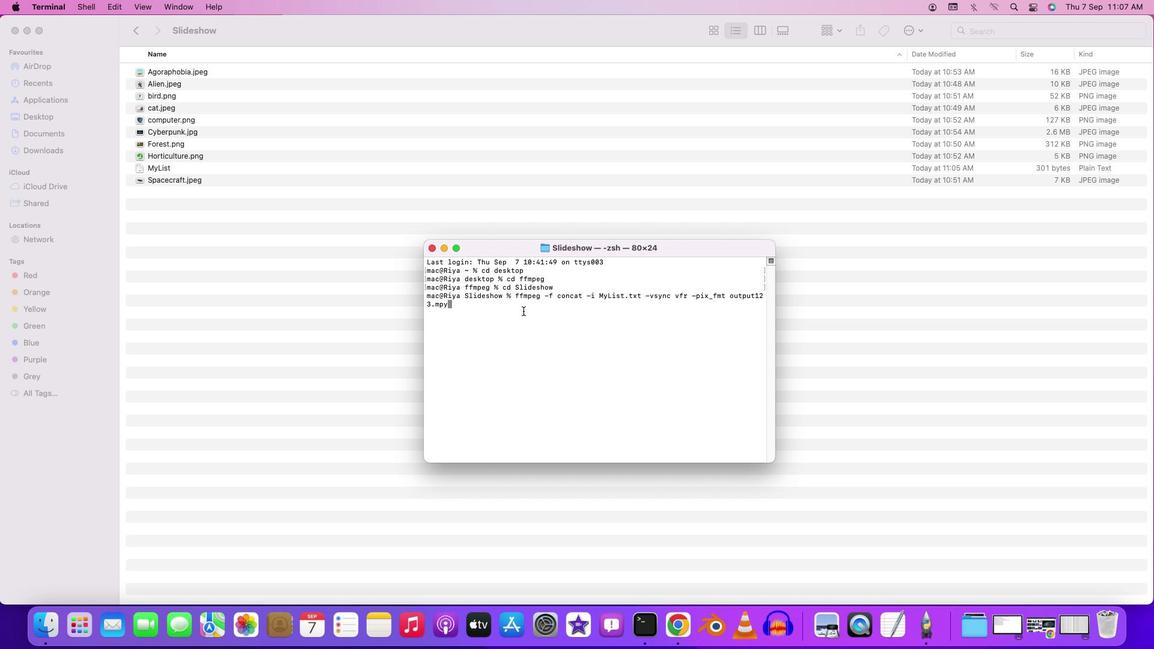 
Action: Key pressed Key.leftKey.leftKey.leftKey.leftKey.leftKey.leftKey.leftKey.leftKey.leftKey.leftKey.leftKey.leftKey.leftKey.leftKey.leftKey.rightKey.spaceKey.left'y''u''v'Key.leftKey.leftKey.leftKey.leftKey.spaceKey.backspaceKey.rightKey.space'0'Key.rightKey.leftKey.leftKey.backspaceKey.rightKey.rightKey.leftKey.leftKey.backspace't'Key.spaceKey.rightKey.backspaceKey.rightKey.right'f'Key.backspaceKey.right'4''2''0''p'Key.rightKey.rightKey.rightKey.rightKey.rightKey.rightKey.rightKey.rightKey.rightKey.rightKey.rightKey.rightKey.rightKey.rightKey.rightKey.leftKey.backspaceKey.rightKey.backspace'p''4'Key.leftKey.leftKey.leftKey.leftKey.leftKey.leftKey.leftKey.leftKey.leftKey.leftKey.leftKey.leftKey.leftKey.backspaceKey.backspaceKey.spaceKey.rightKey.rightKey.rightKey.rightKey.rightKey.rightKey.rightKey.rightKey.rightKey.rightKey.rightKey.rightKey.rightKey.enter
Screenshot: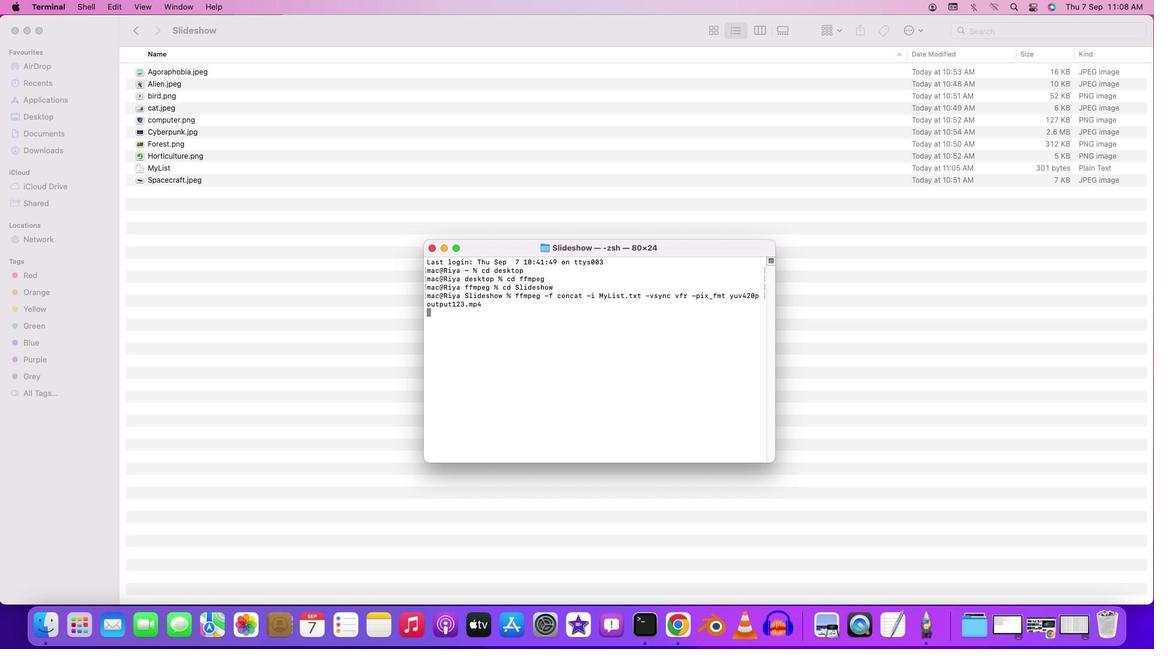 
Action: Mouse moved to (606, 367)
Screenshot: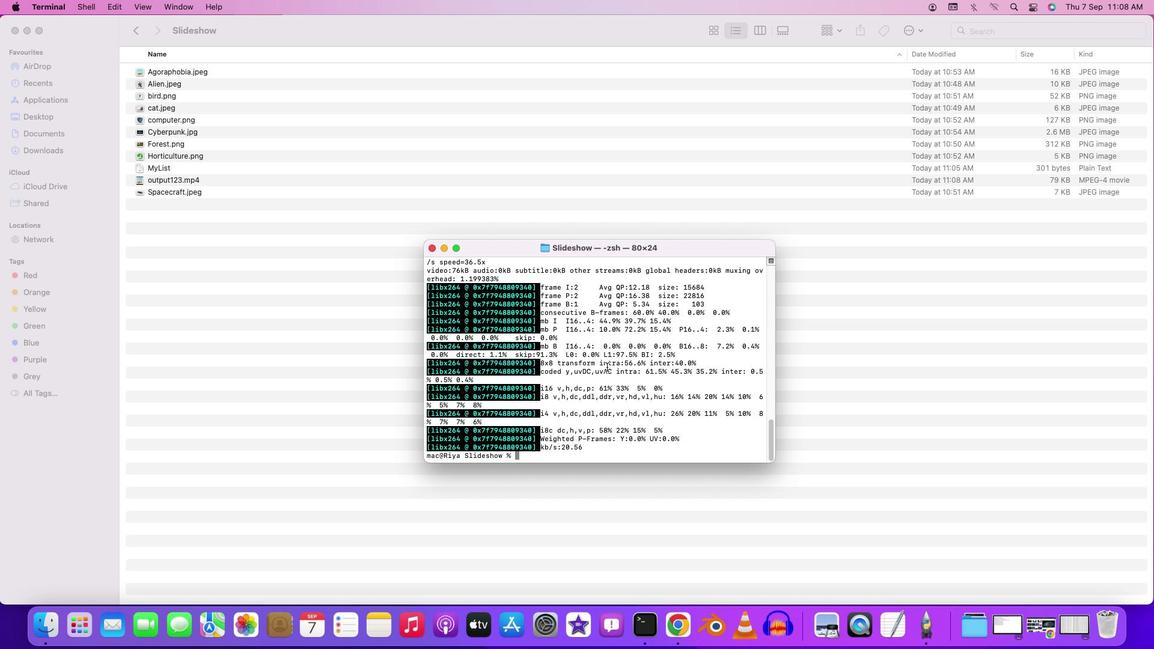 
